 Task: Search one way flight ticket for 1 adult, 5 children, 2 infants in seat and 1 infant on lap in first from Ponce: Mercedita Airport to Gillette: Gillette Campbell County Airport on 5-1-2023. Choice of flights is Alaska. Number of bags: 1 checked bag. Price is upto 87000. Outbound departure time preference is 21:45.
Action: Mouse moved to (269, 459)
Screenshot: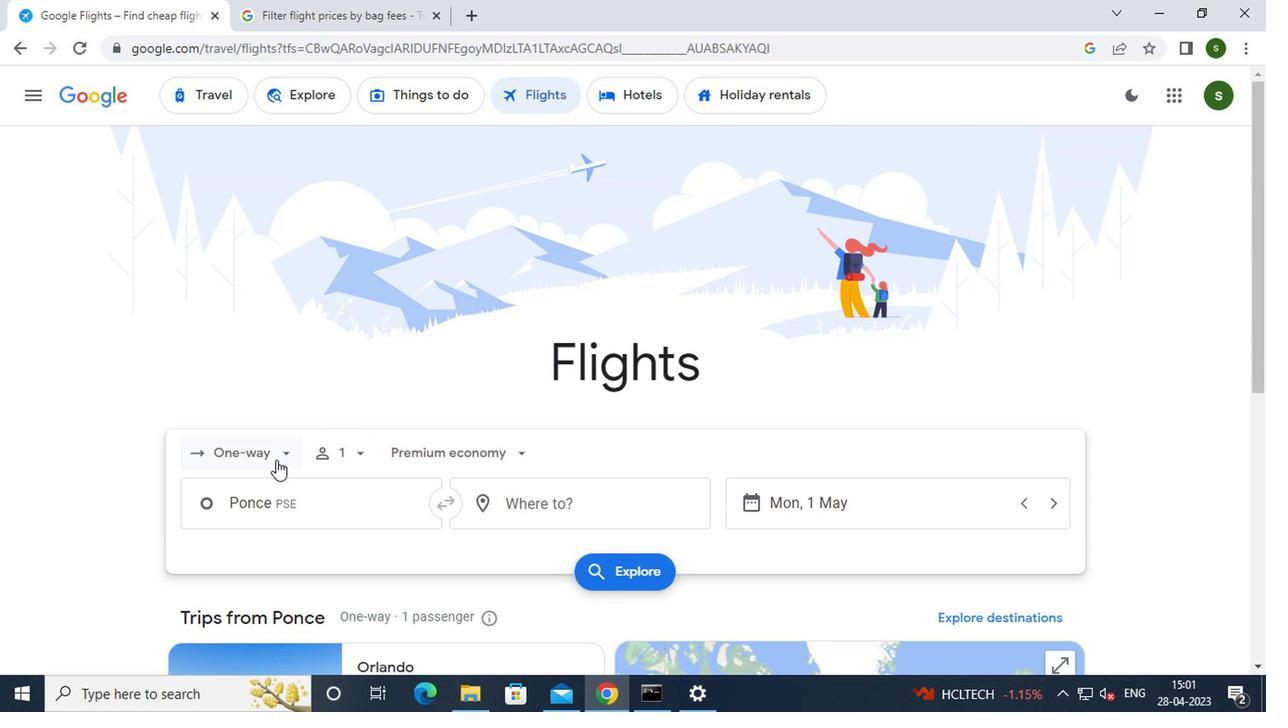 
Action: Mouse pressed left at (269, 459)
Screenshot: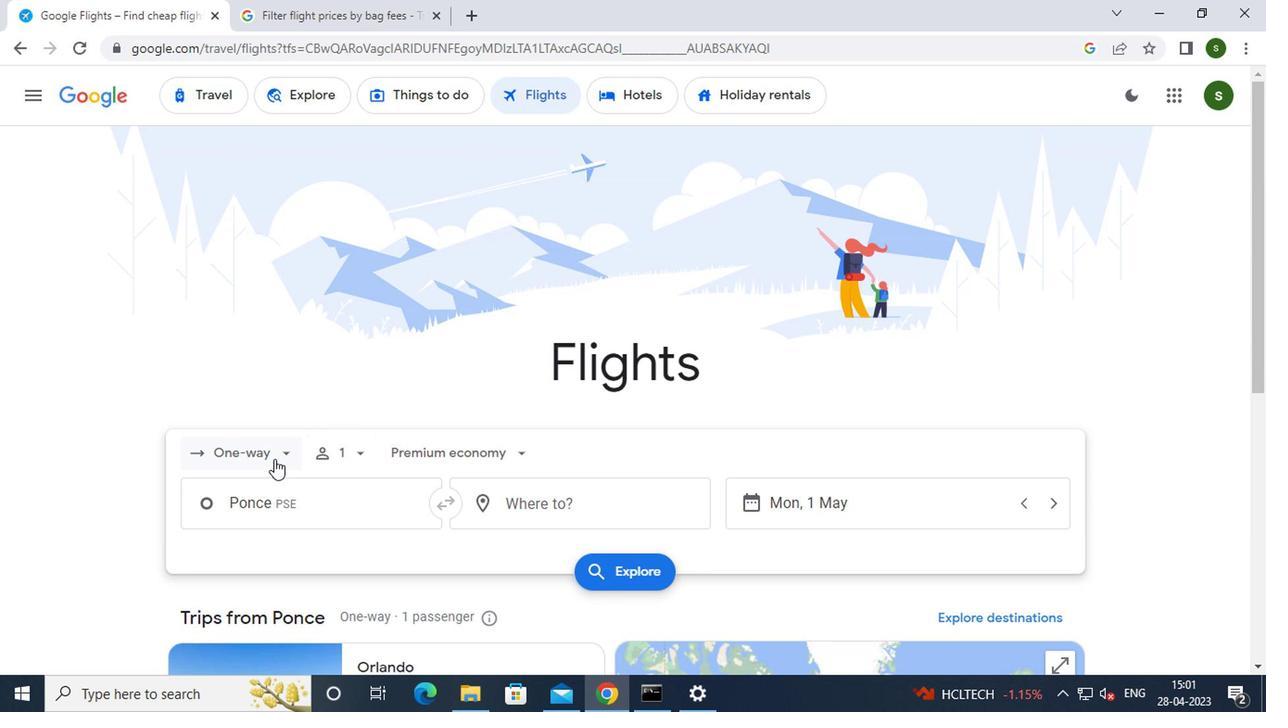 
Action: Mouse moved to (267, 536)
Screenshot: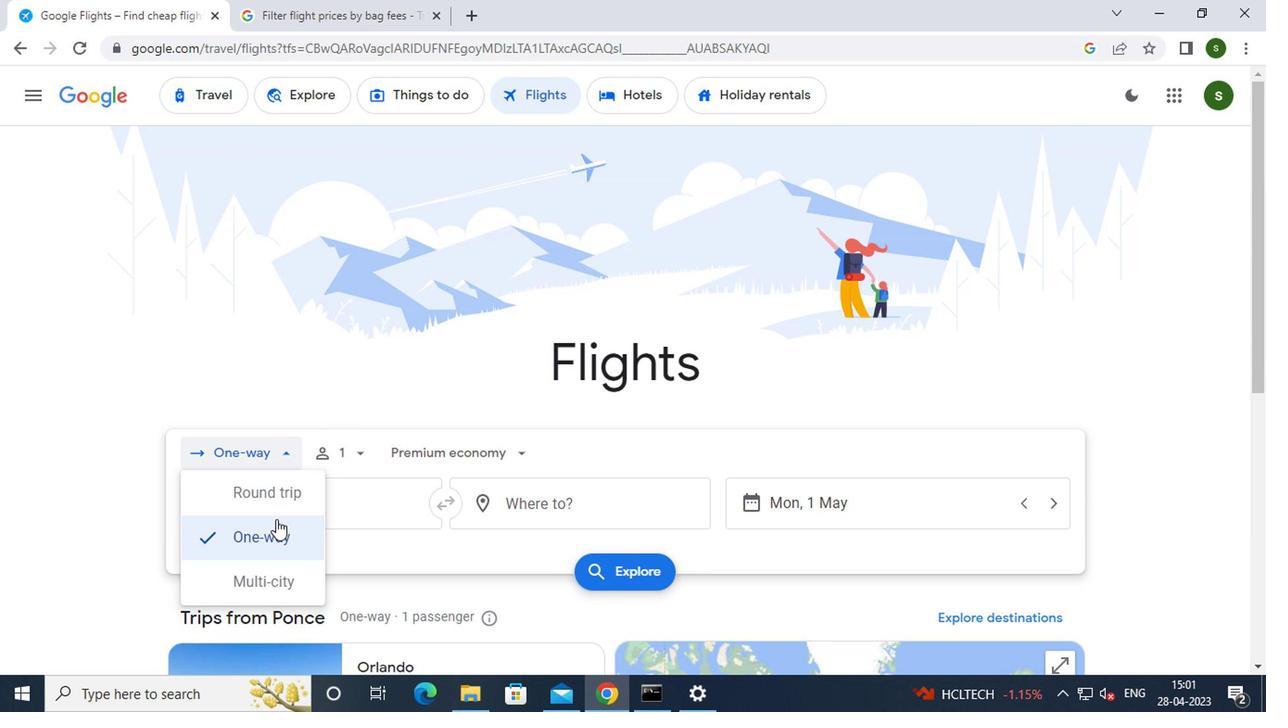 
Action: Mouse pressed left at (267, 536)
Screenshot: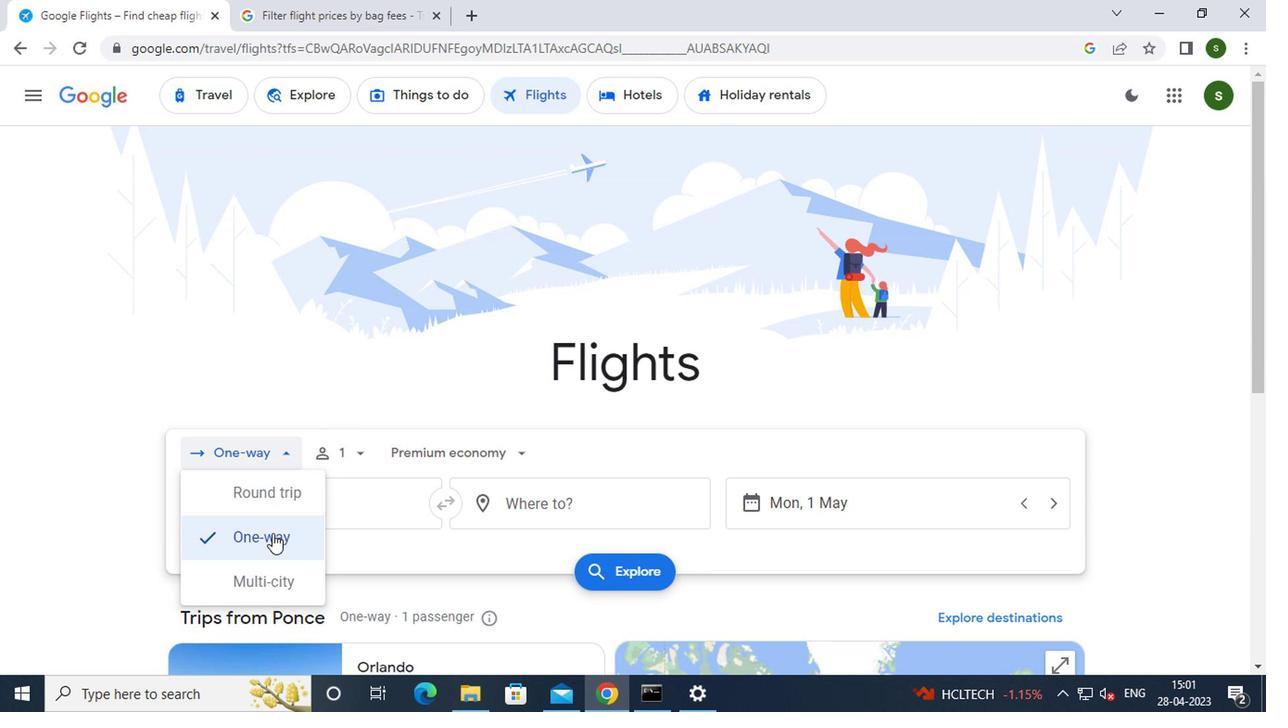 
Action: Mouse moved to (337, 452)
Screenshot: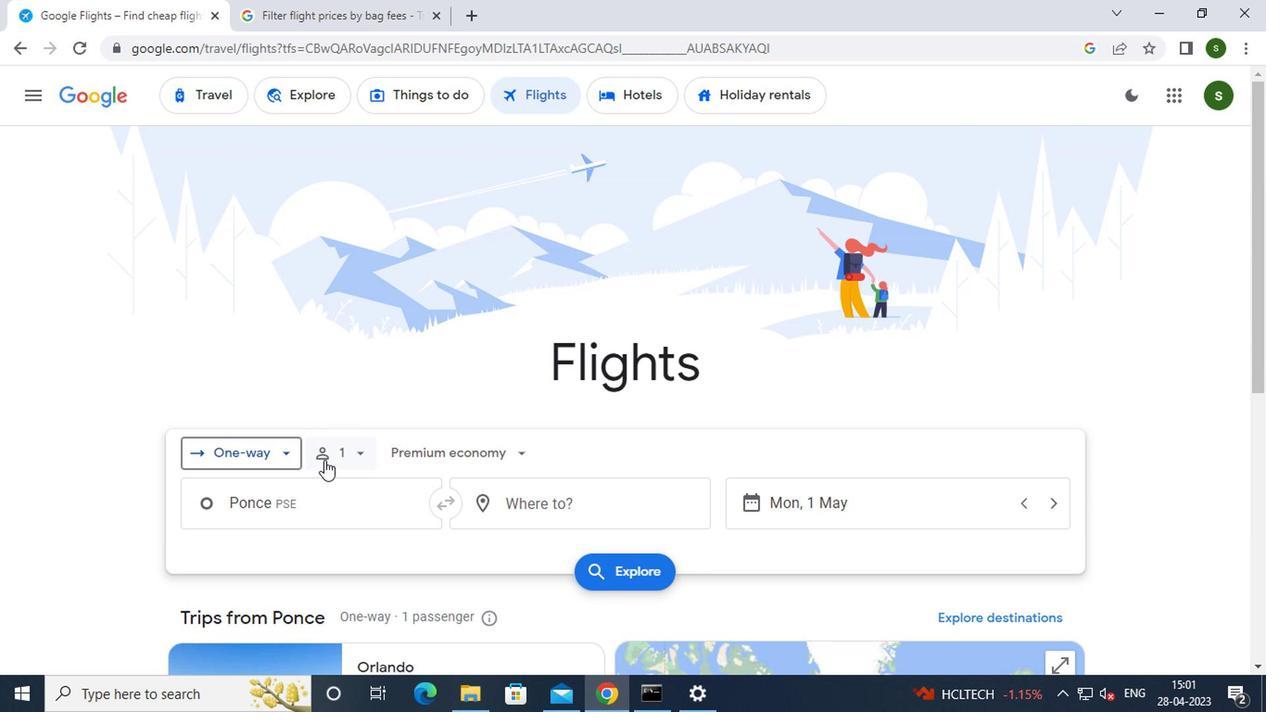 
Action: Mouse pressed left at (337, 452)
Screenshot: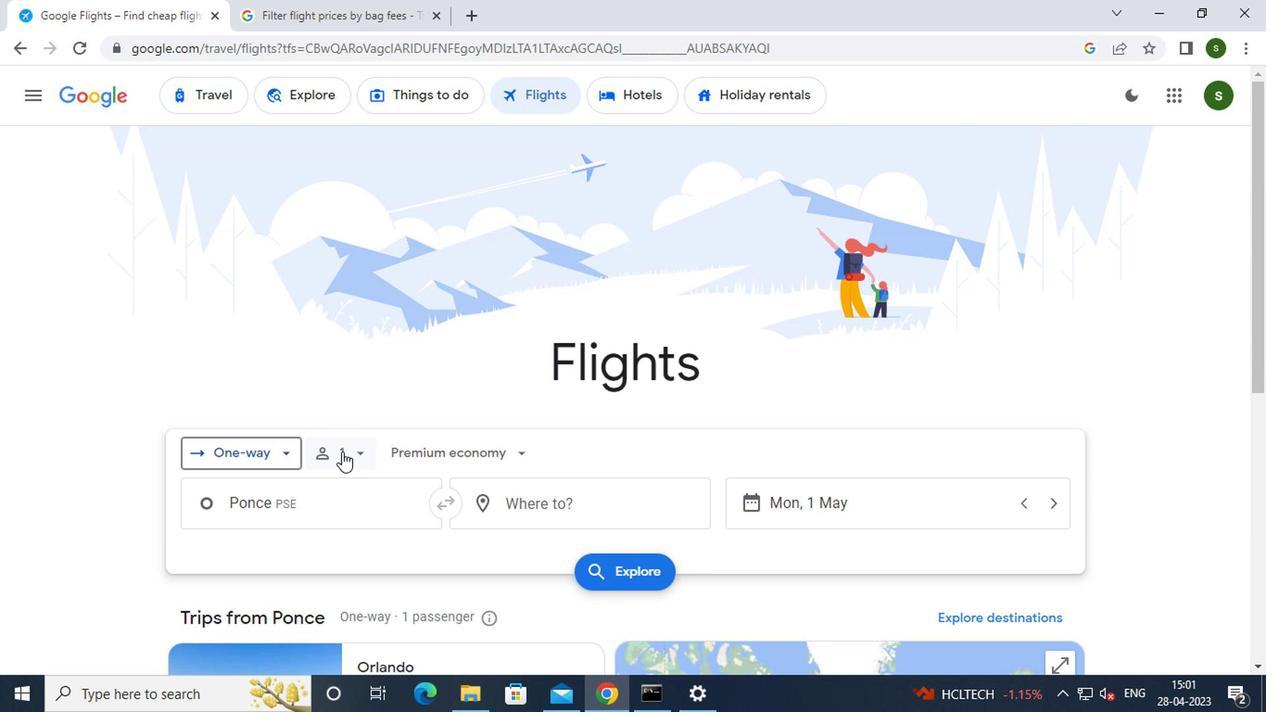 
Action: Mouse moved to (504, 548)
Screenshot: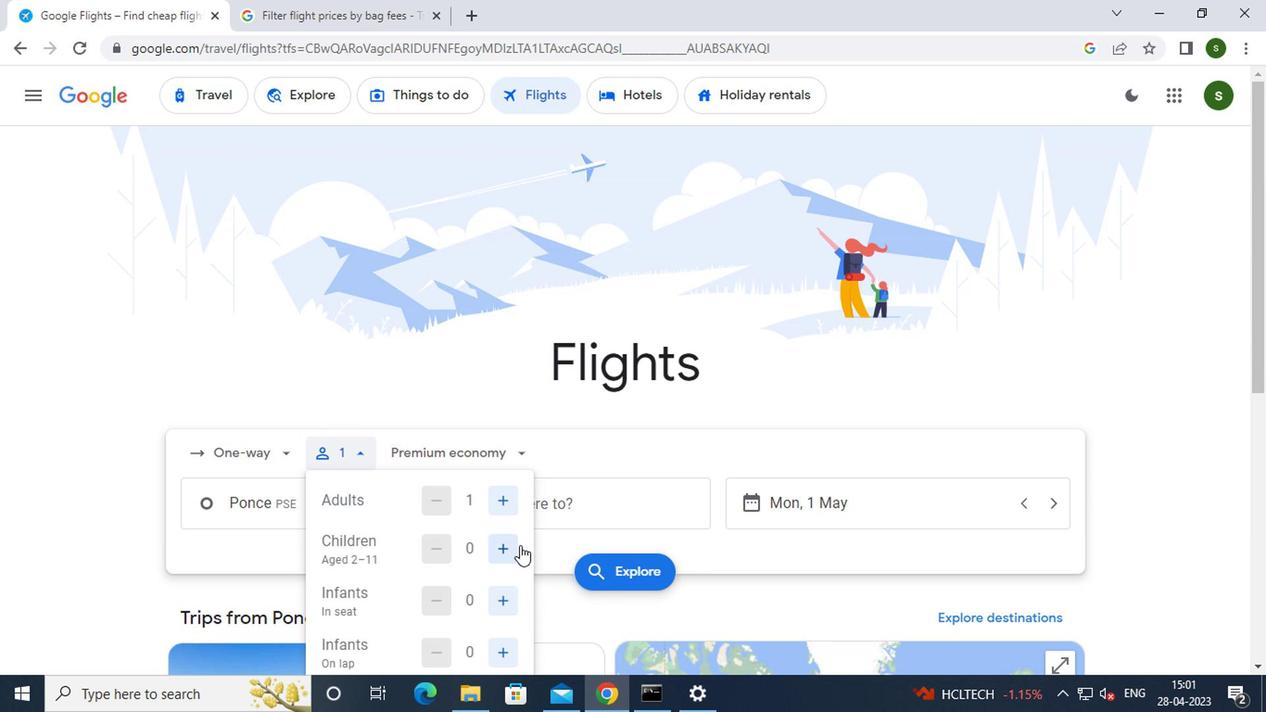
Action: Mouse pressed left at (504, 548)
Screenshot: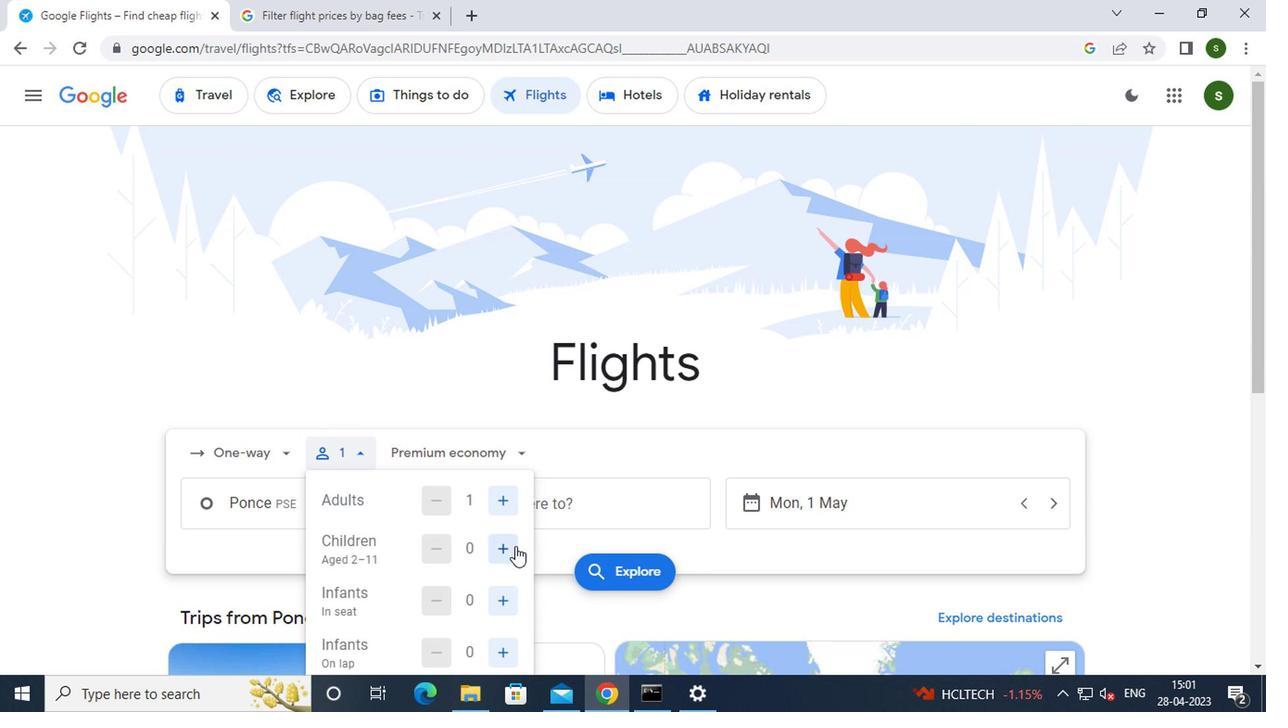 
Action: Mouse pressed left at (504, 548)
Screenshot: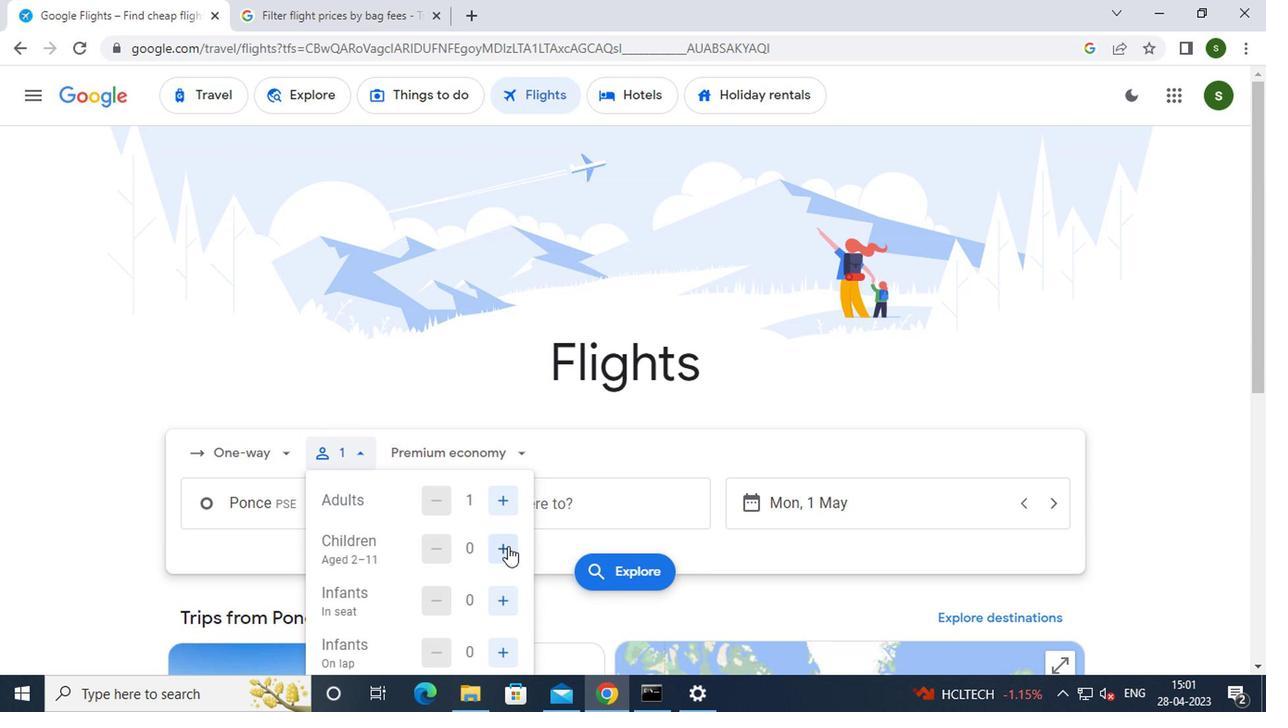 
Action: Mouse pressed left at (504, 548)
Screenshot: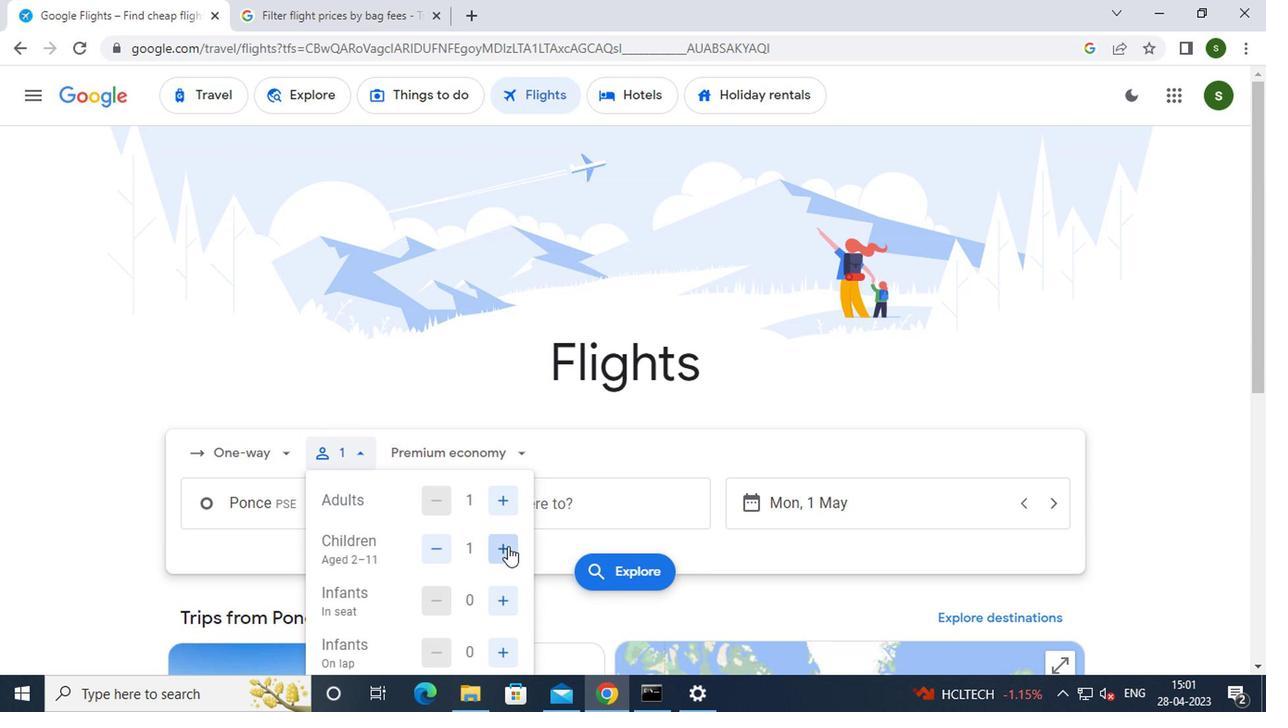 
Action: Mouse pressed left at (504, 548)
Screenshot: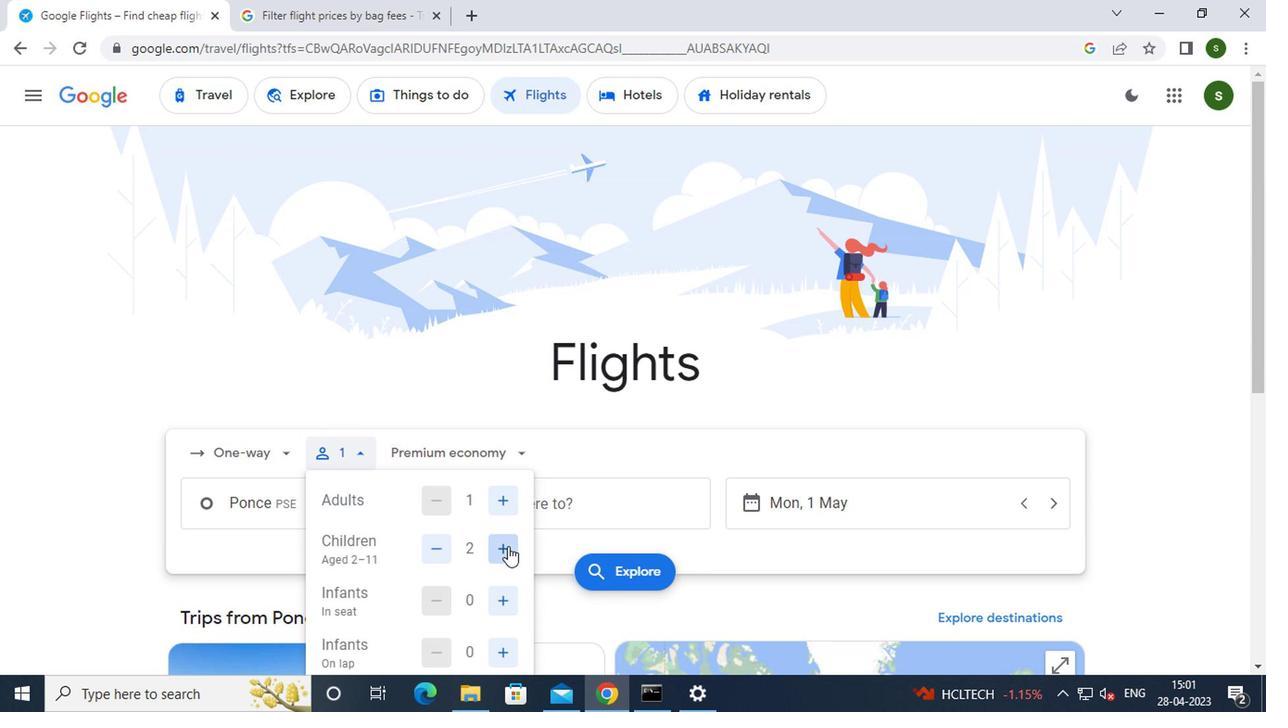 
Action: Mouse pressed left at (504, 548)
Screenshot: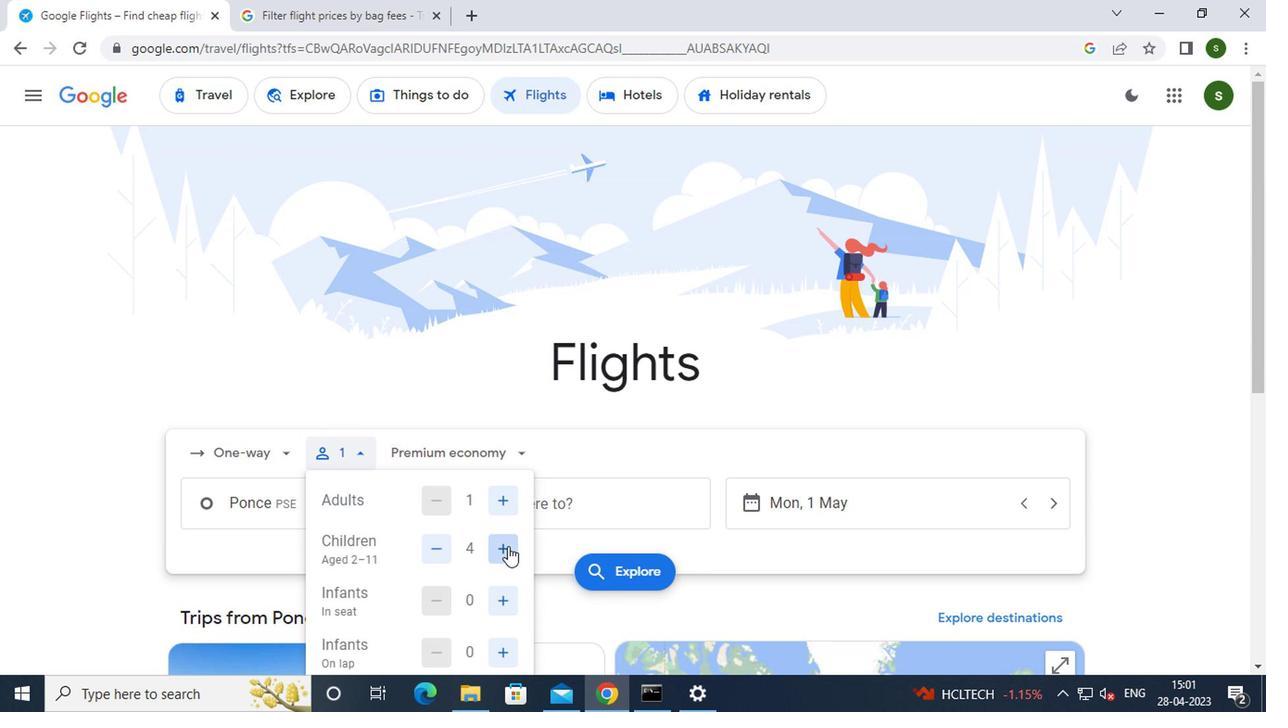 
Action: Mouse moved to (500, 600)
Screenshot: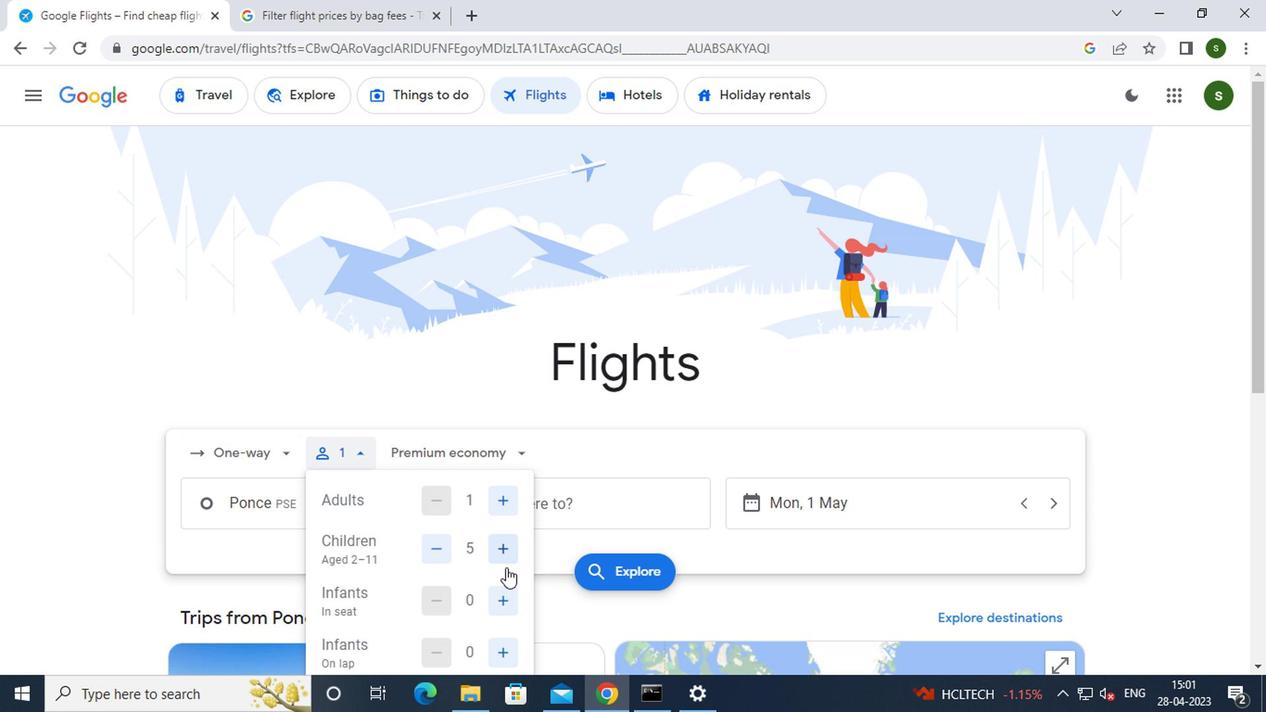 
Action: Mouse pressed left at (500, 600)
Screenshot: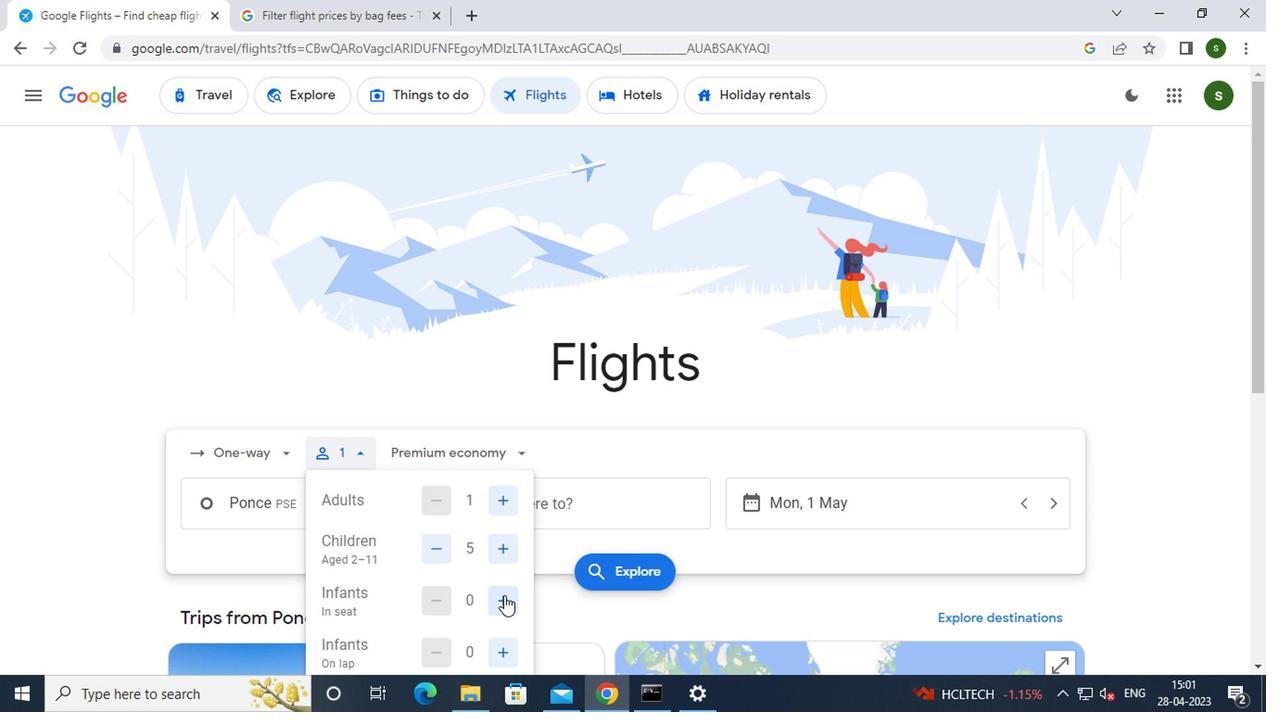 
Action: Mouse pressed left at (500, 600)
Screenshot: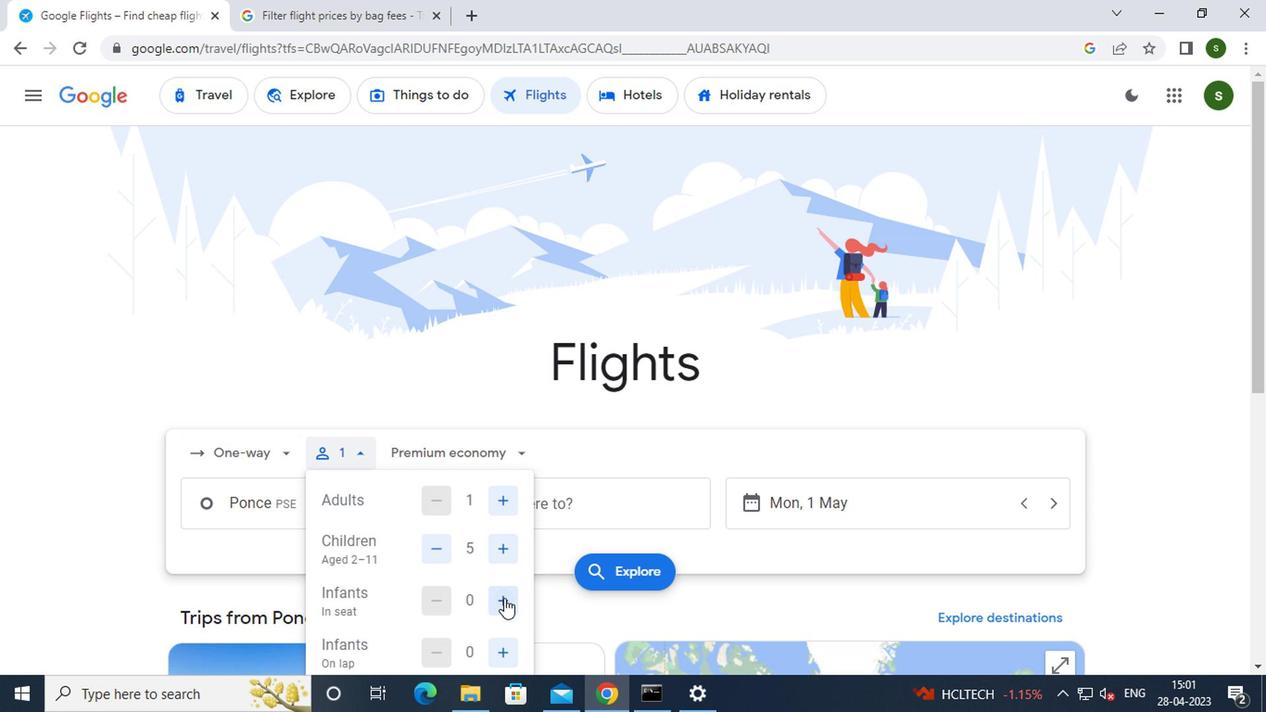 
Action: Mouse moved to (495, 650)
Screenshot: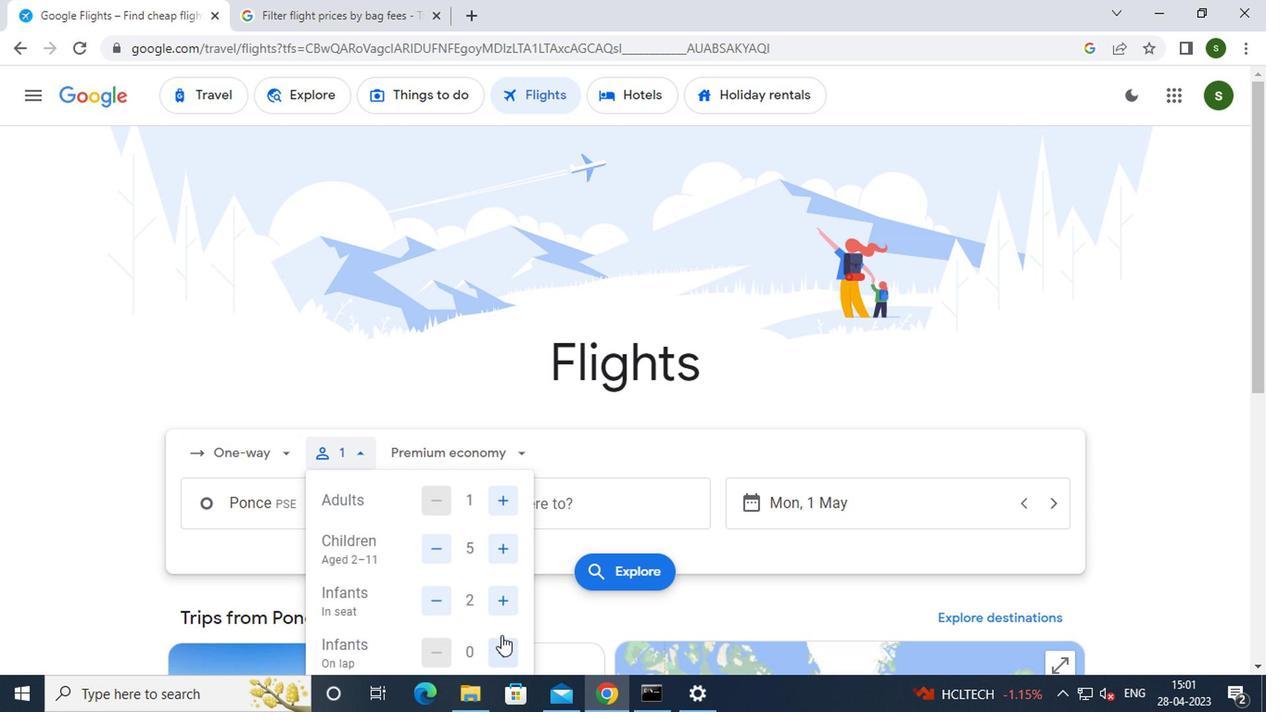 
Action: Mouse pressed left at (495, 650)
Screenshot: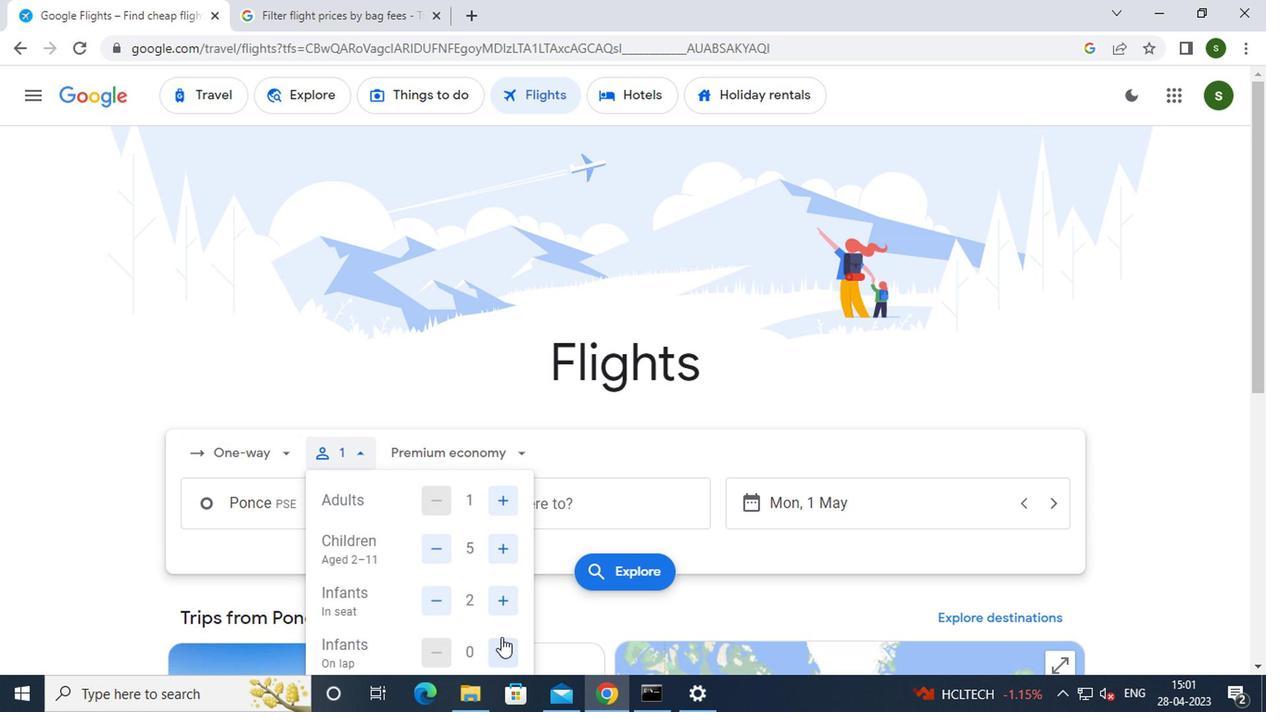 
Action: Mouse moved to (437, 608)
Screenshot: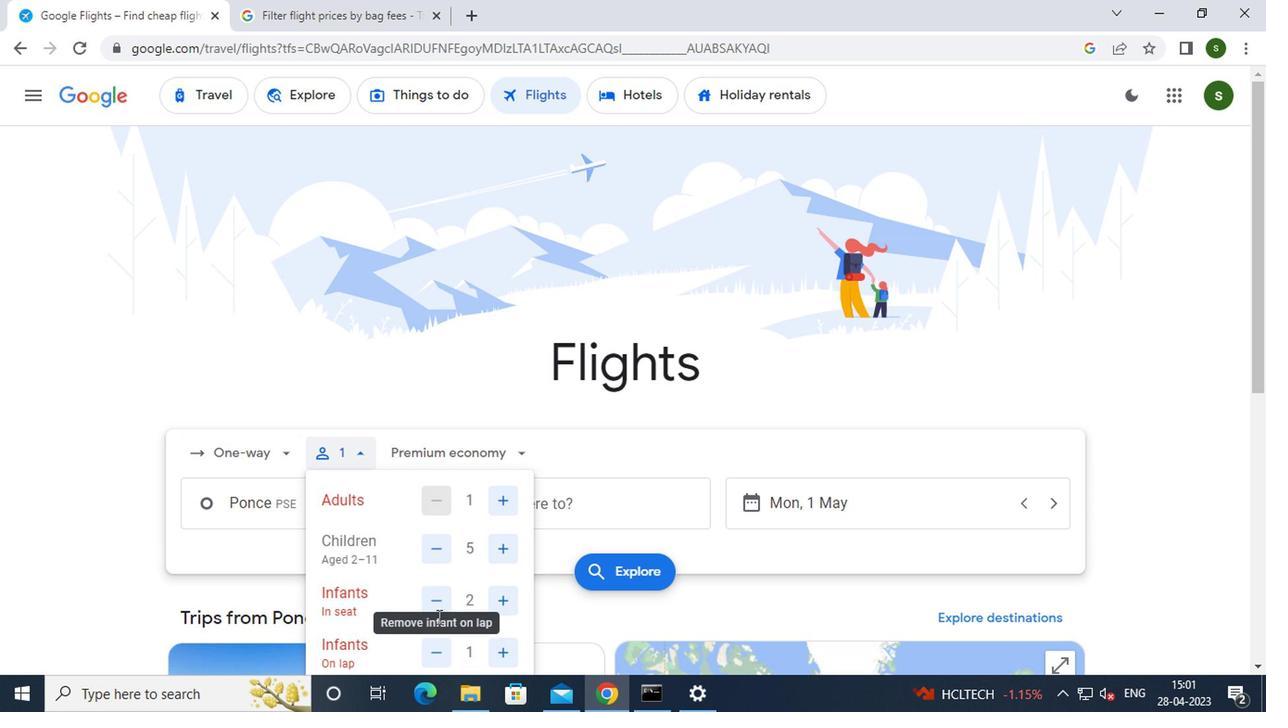 
Action: Mouse pressed left at (437, 608)
Screenshot: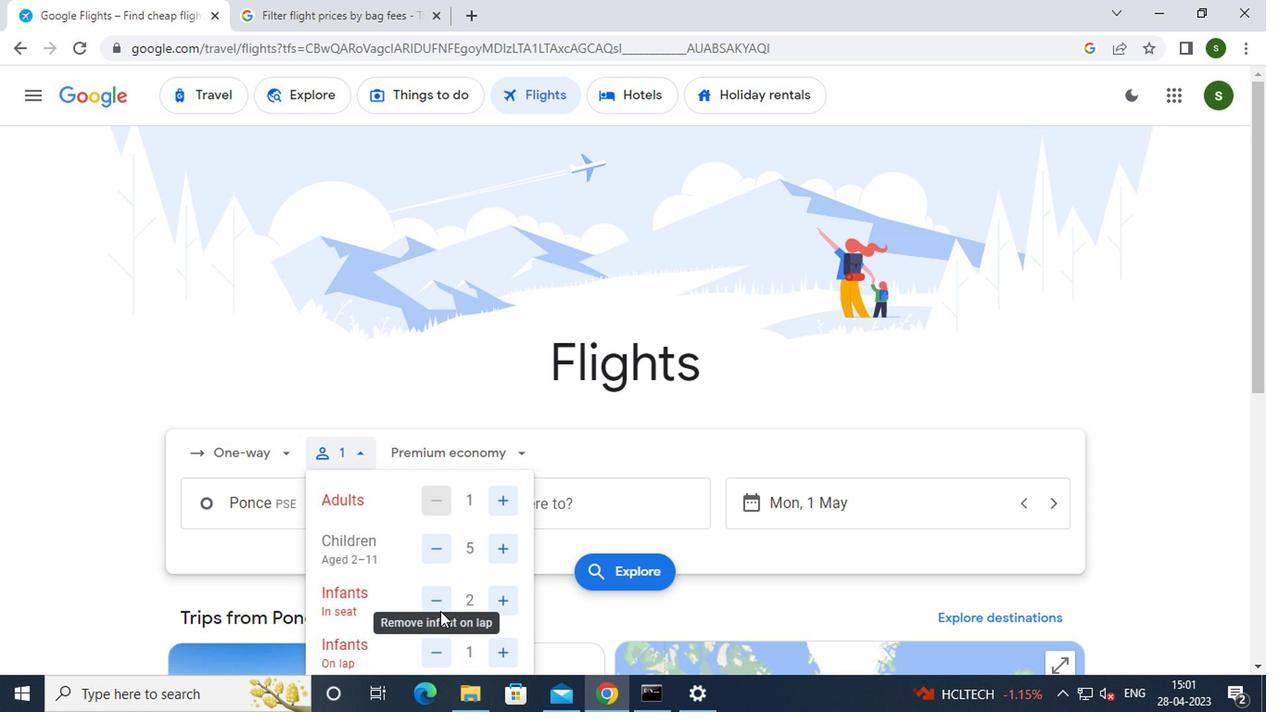 
Action: Mouse moved to (464, 449)
Screenshot: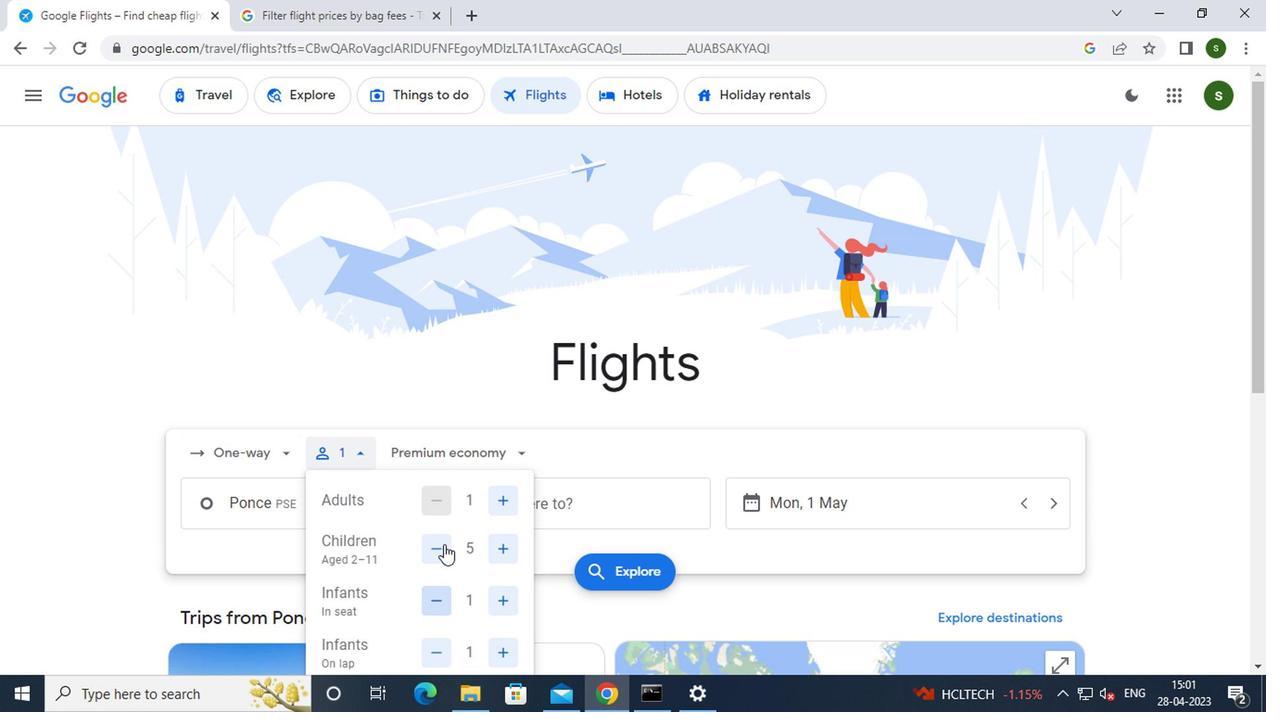 
Action: Mouse pressed left at (464, 449)
Screenshot: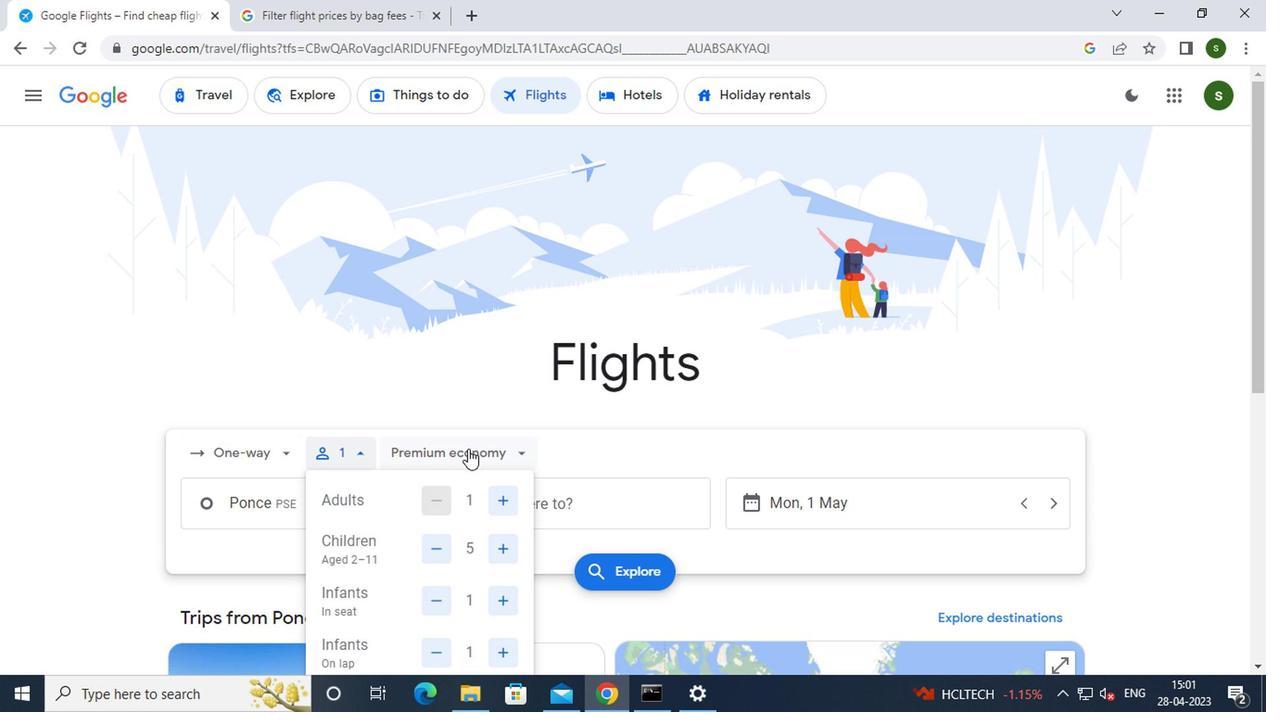 
Action: Mouse moved to (457, 631)
Screenshot: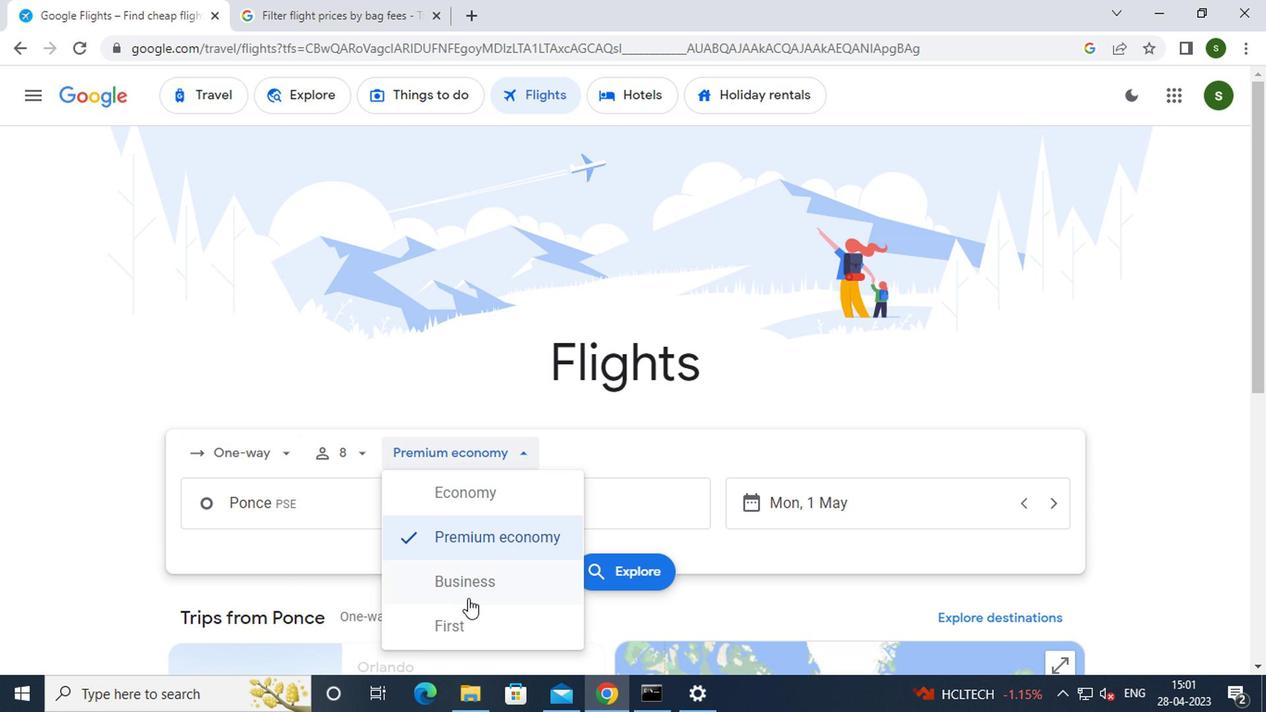 
Action: Mouse pressed left at (457, 631)
Screenshot: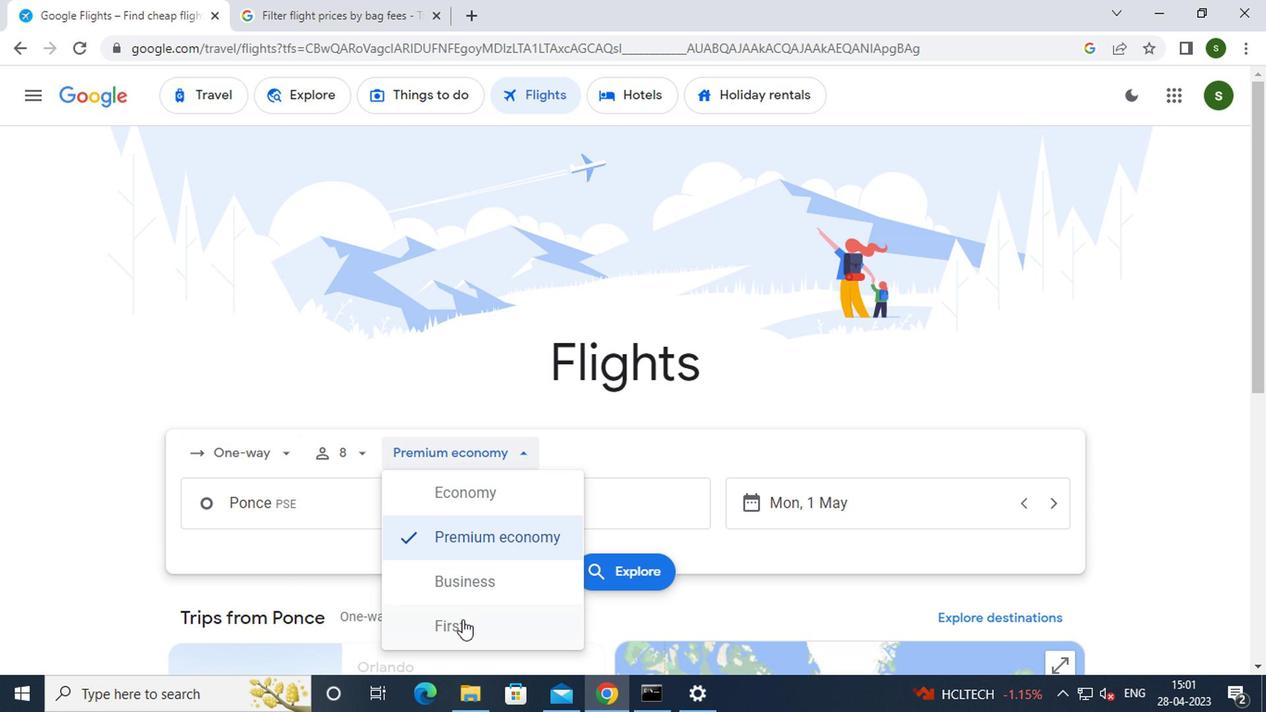 
Action: Mouse moved to (358, 508)
Screenshot: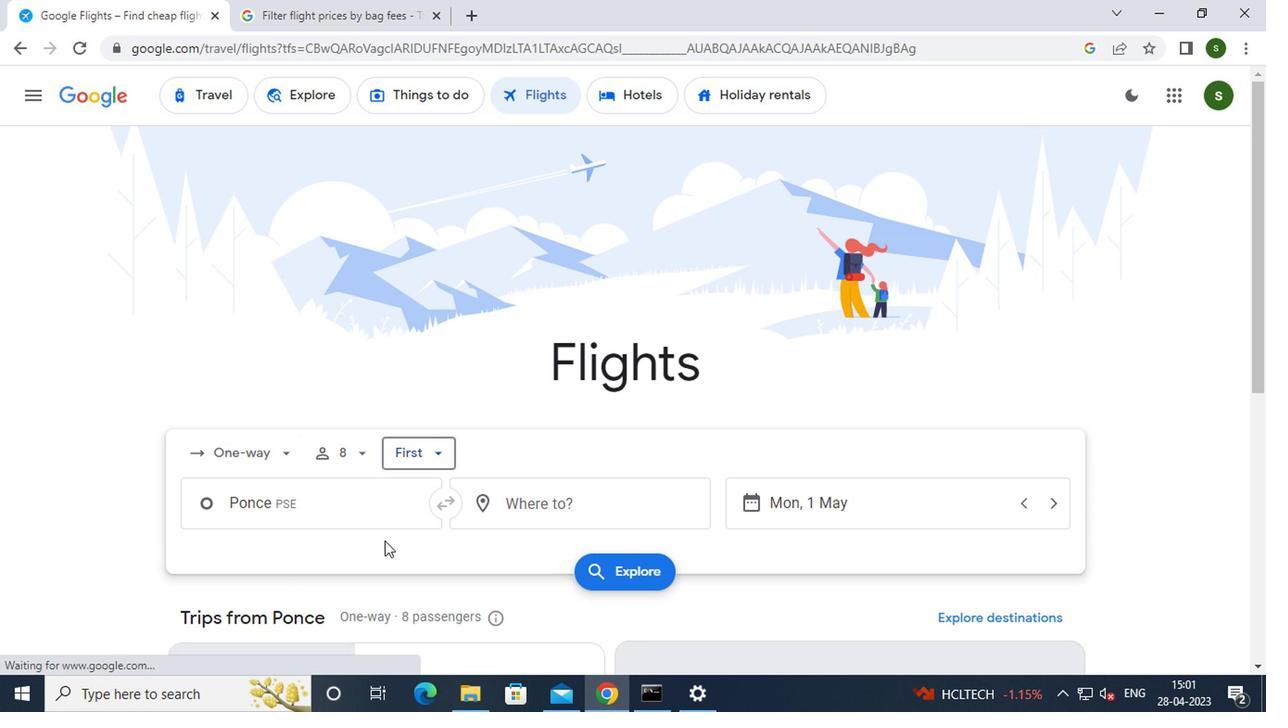 
Action: Mouse pressed left at (358, 508)
Screenshot: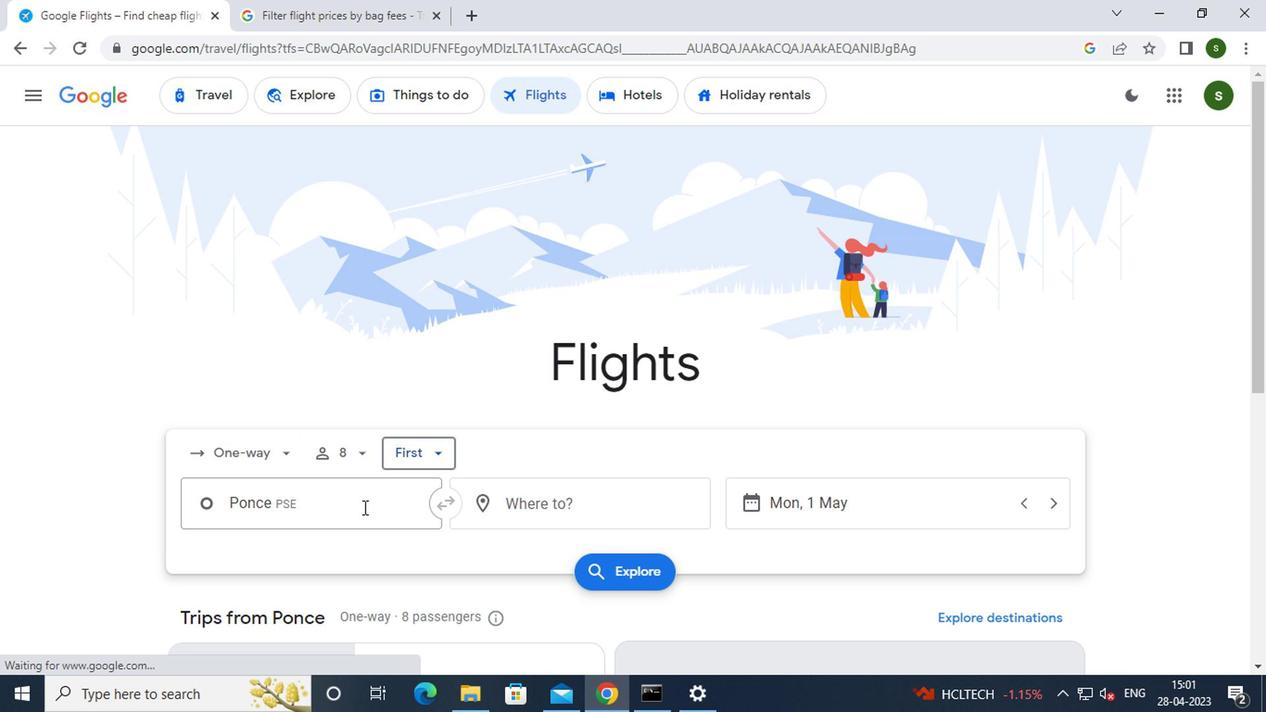 
Action: Key pressed p<Key.caps_lock>once
Screenshot: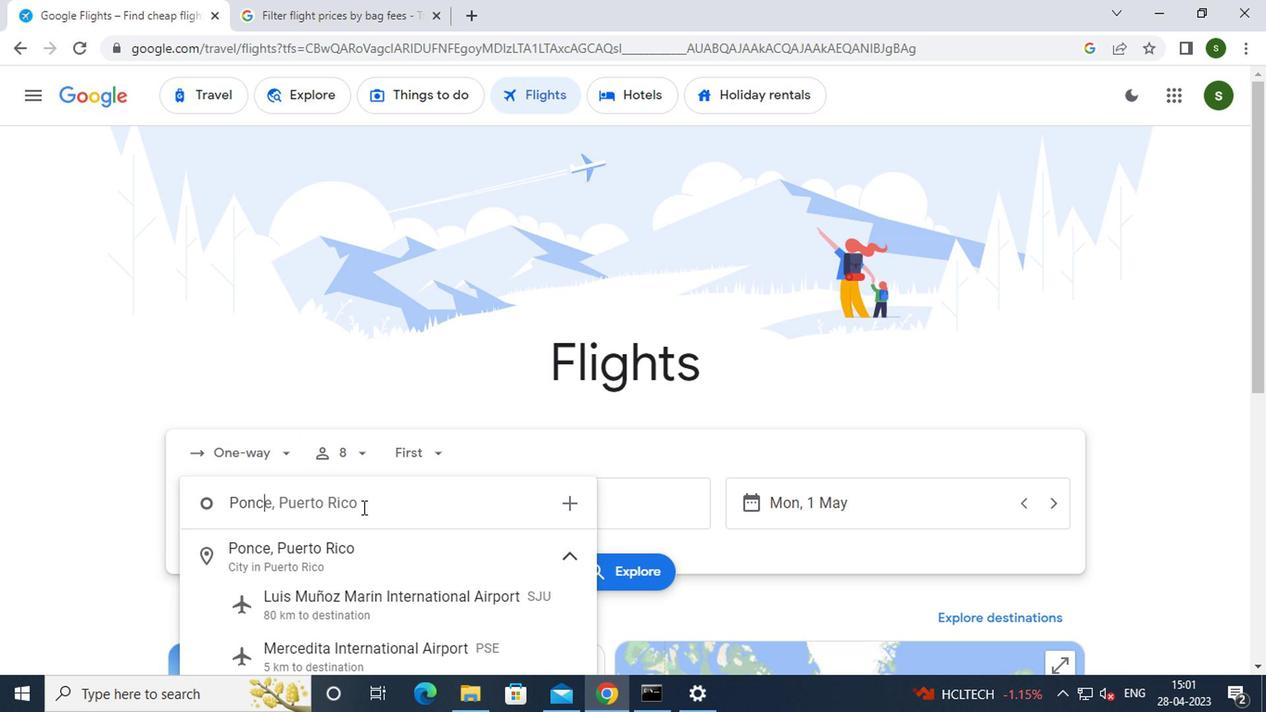 
Action: Mouse moved to (387, 667)
Screenshot: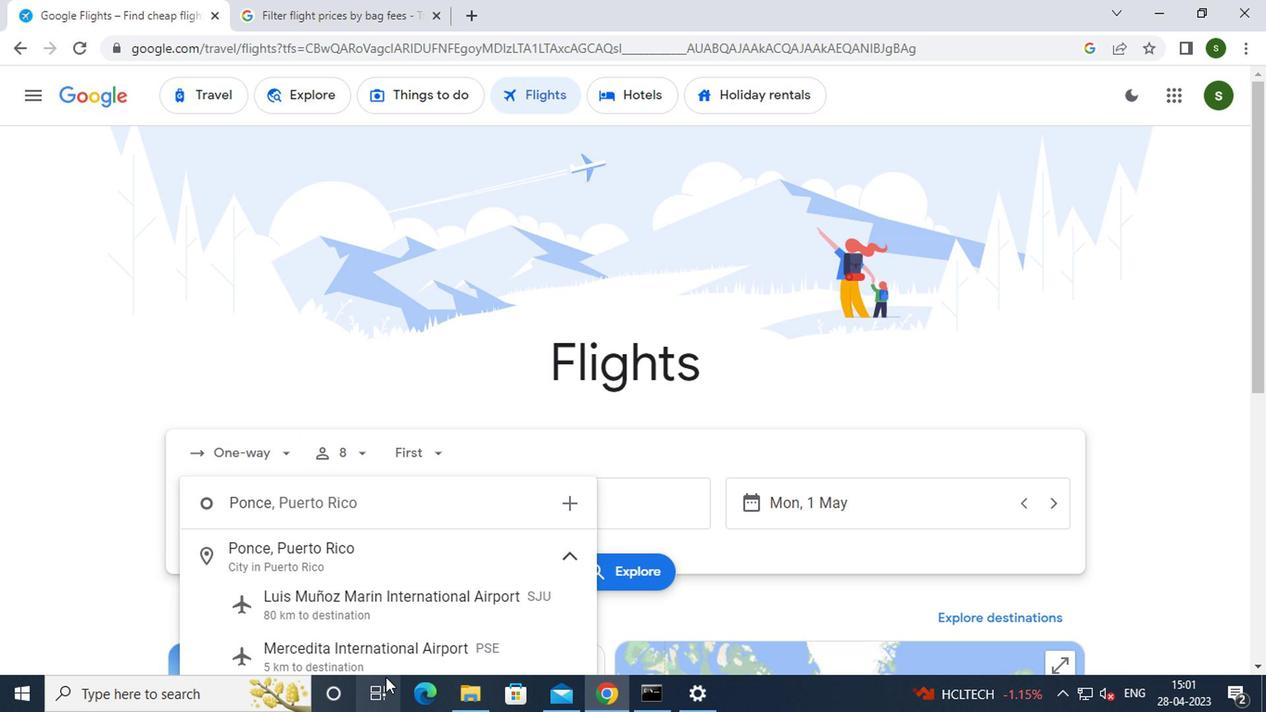 
Action: Mouse pressed left at (387, 667)
Screenshot: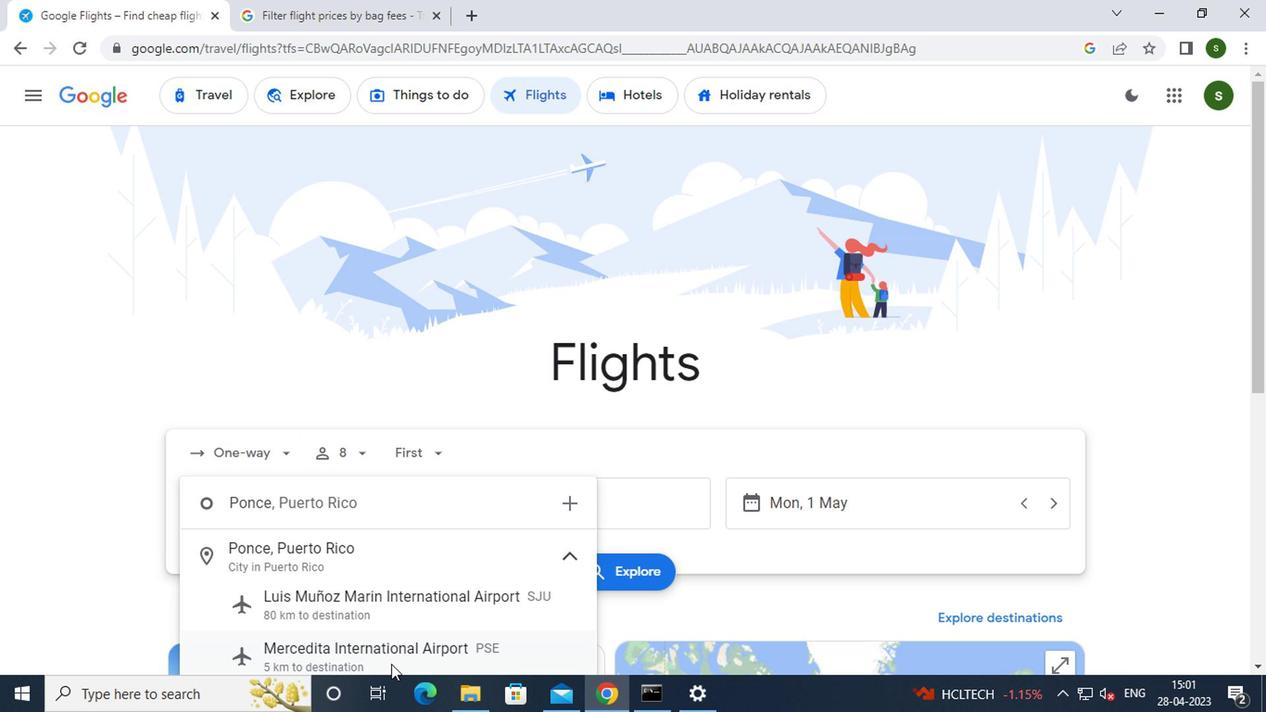 
Action: Mouse moved to (581, 508)
Screenshot: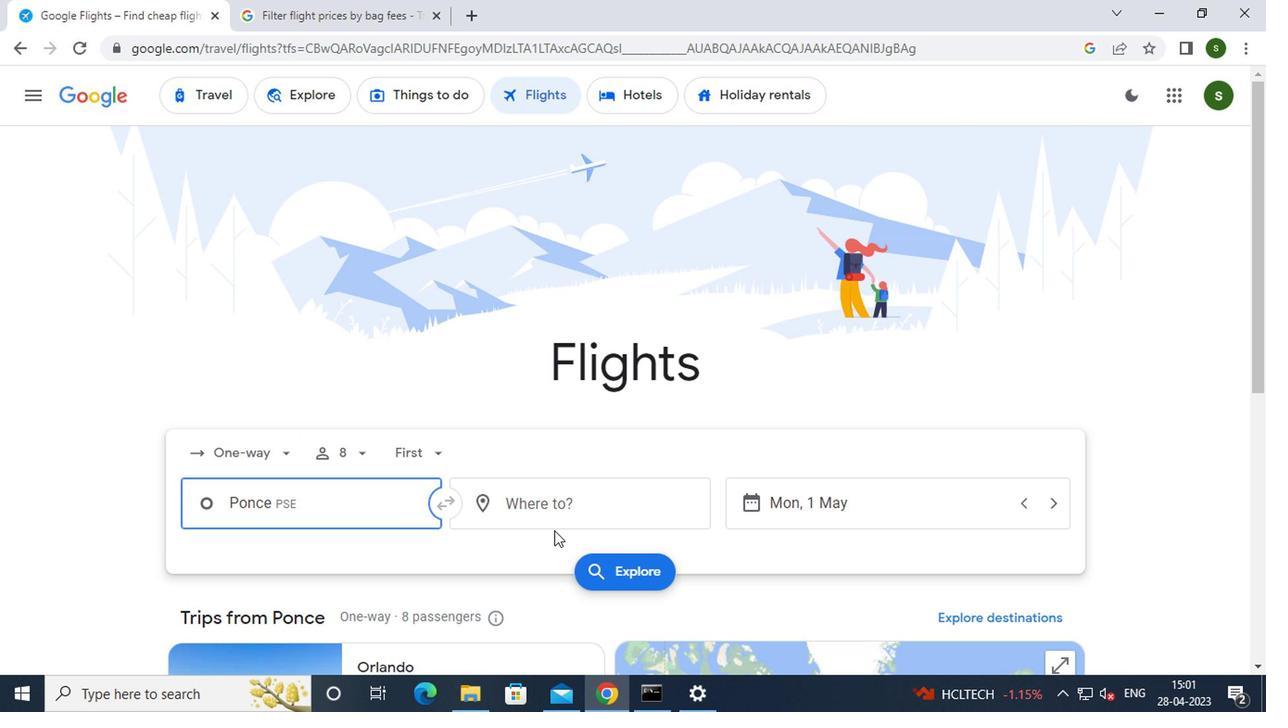 
Action: Mouse pressed left at (581, 508)
Screenshot: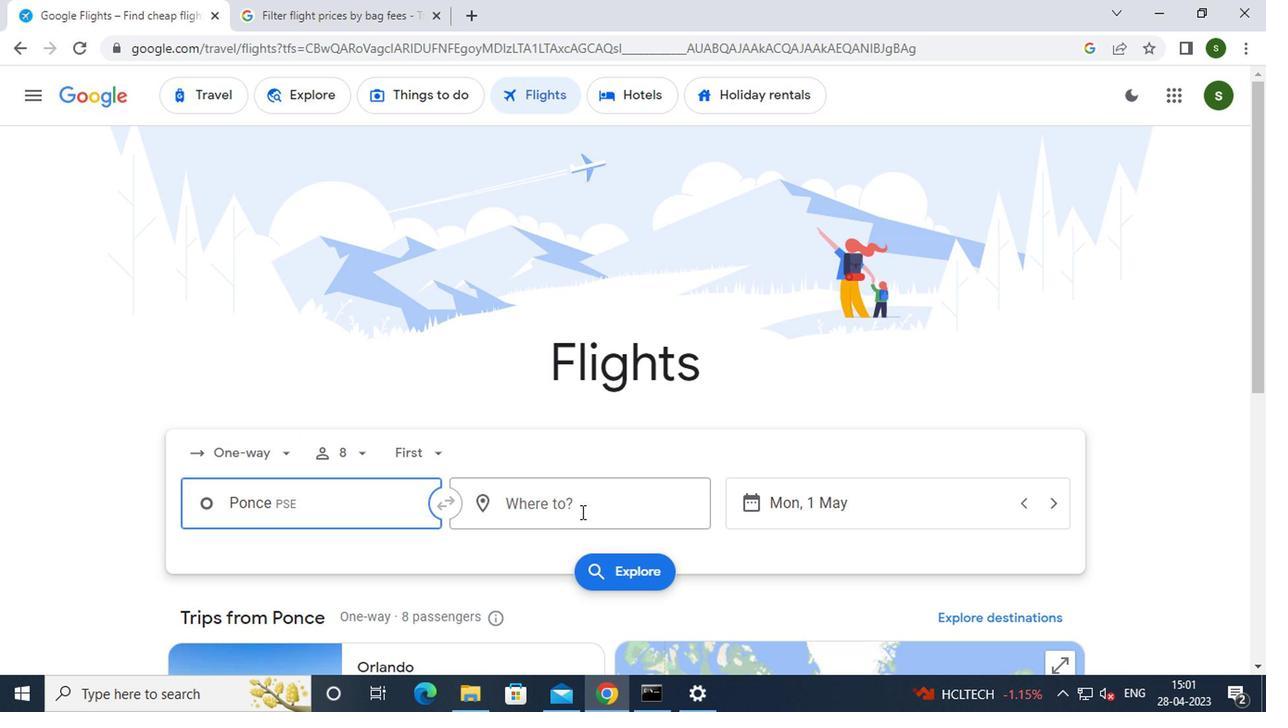 
Action: Key pressed <Key.caps_lock>g<Key.caps_lock>illette<Key.enter>
Screenshot: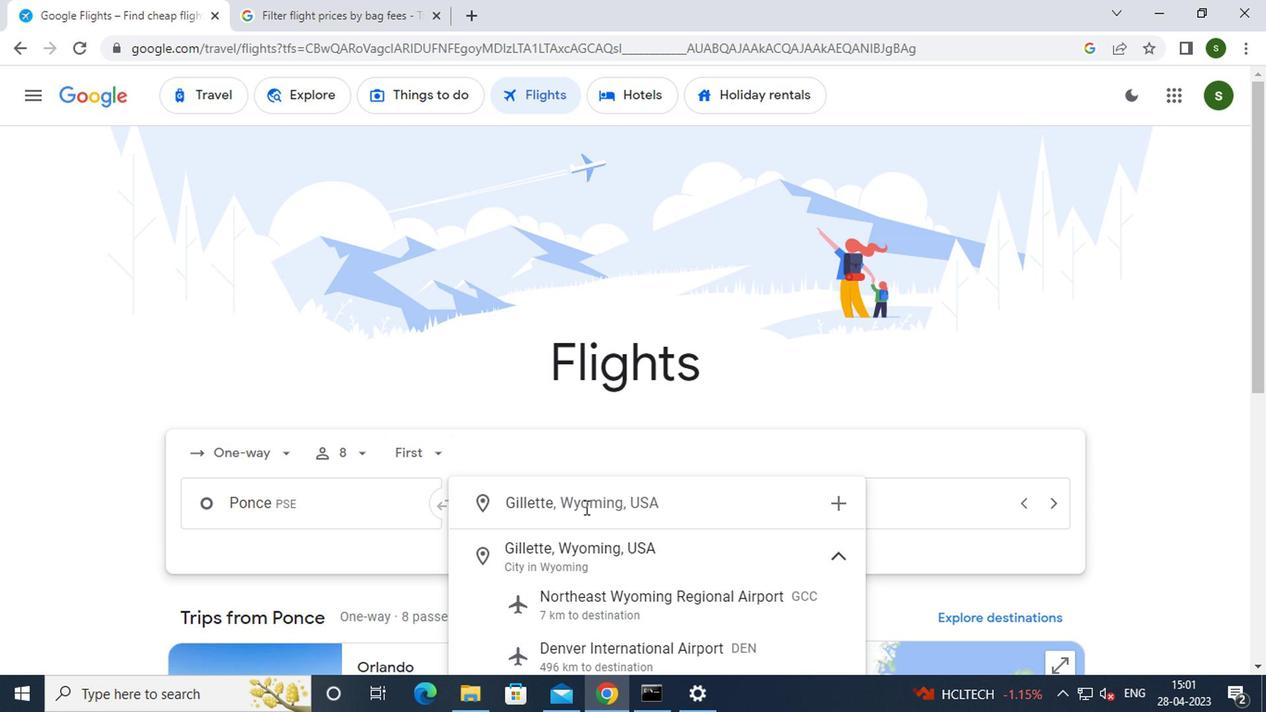
Action: Mouse moved to (895, 505)
Screenshot: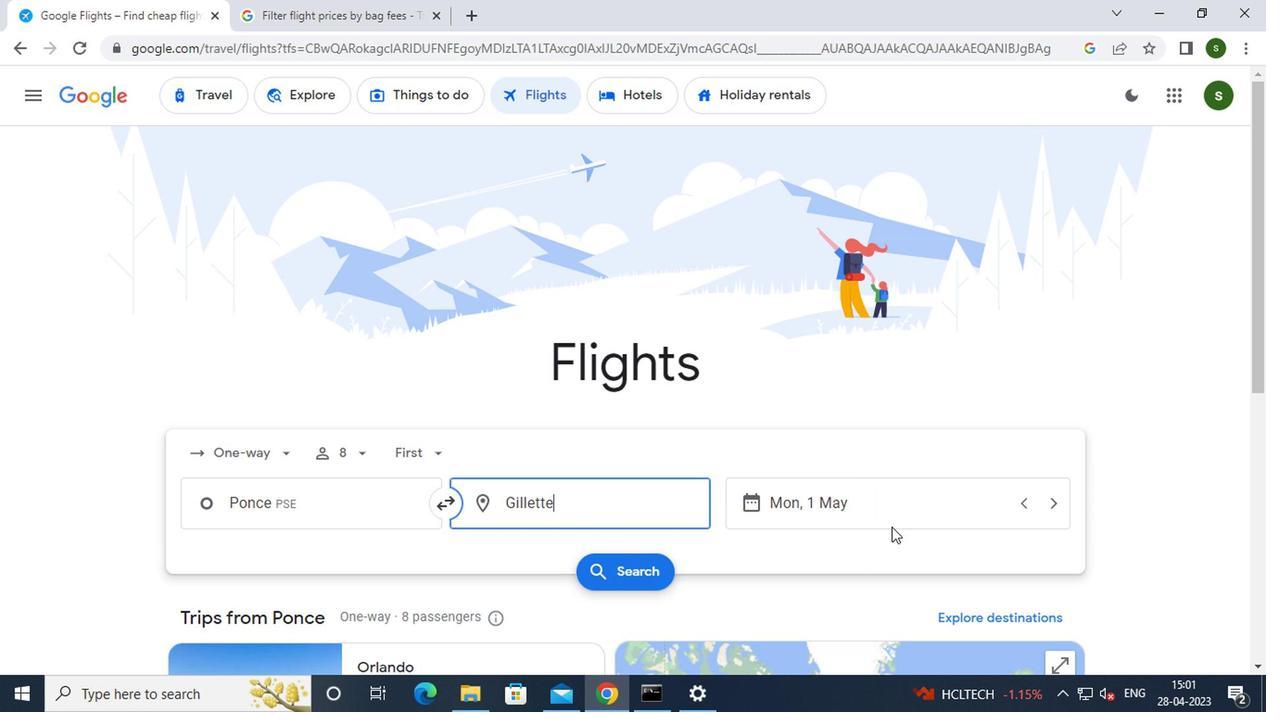 
Action: Mouse pressed left at (895, 505)
Screenshot: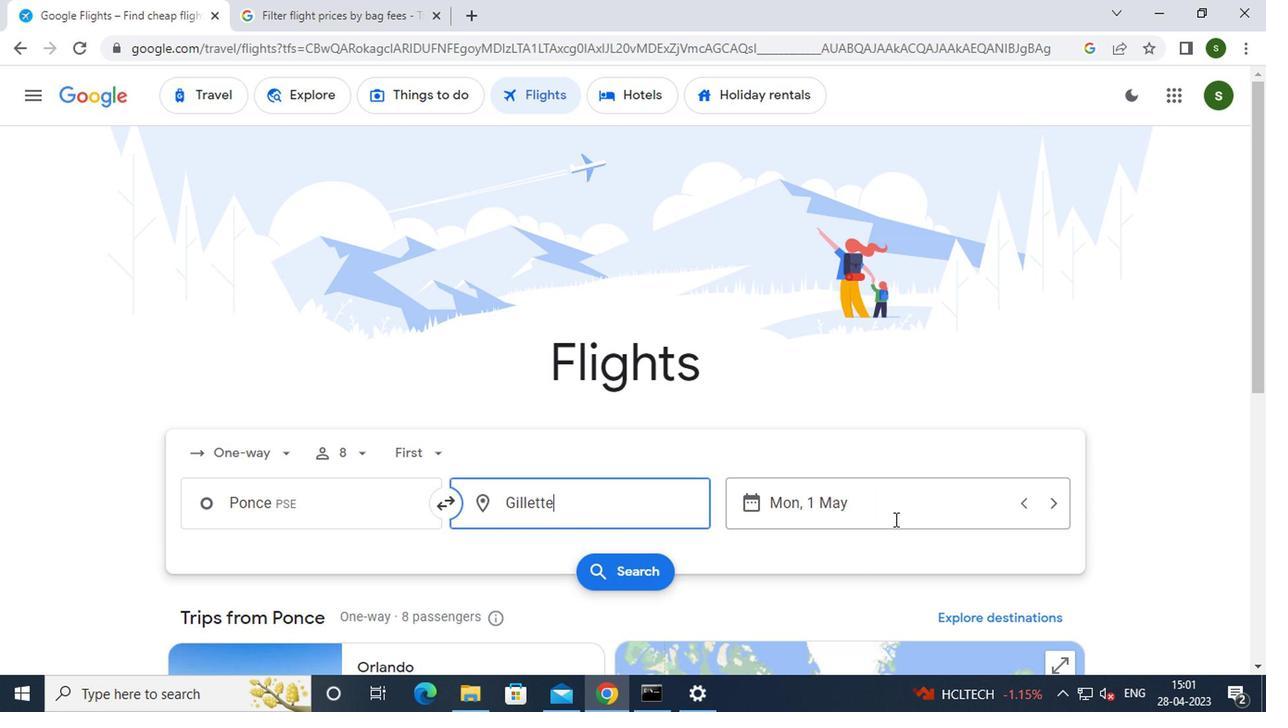 
Action: Mouse moved to (811, 348)
Screenshot: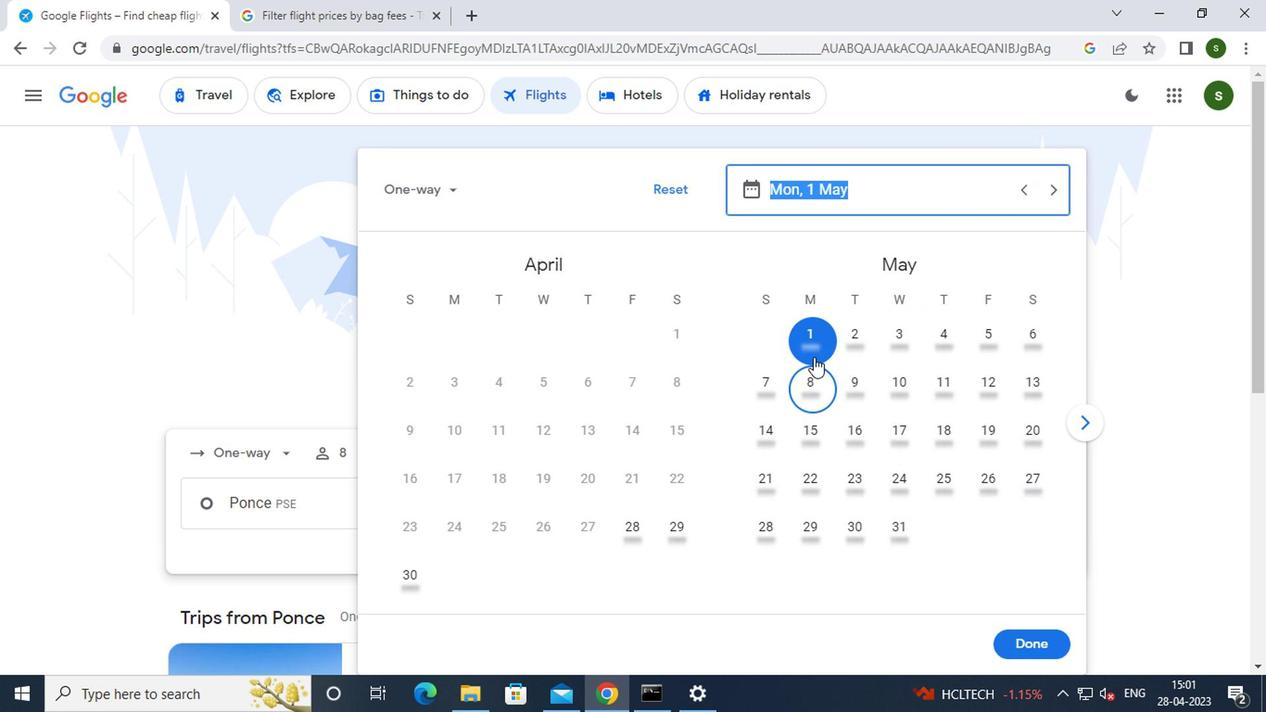 
Action: Mouse pressed left at (811, 348)
Screenshot: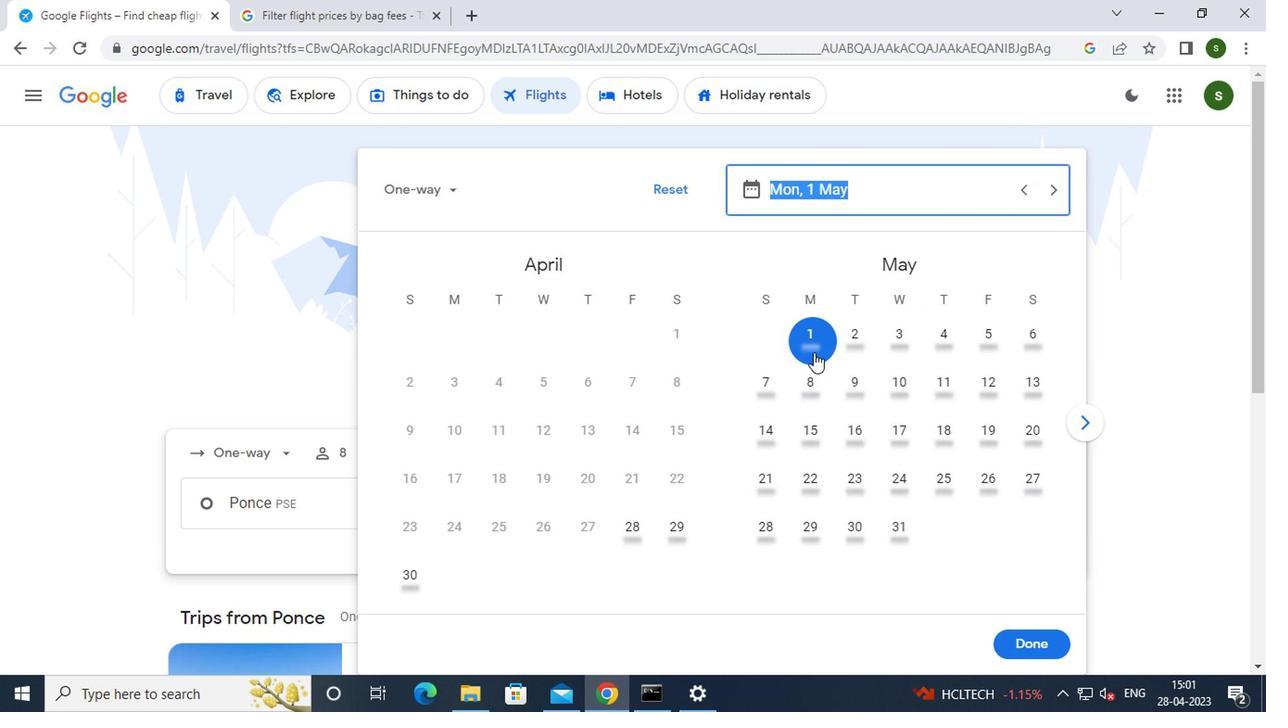 
Action: Mouse moved to (1045, 641)
Screenshot: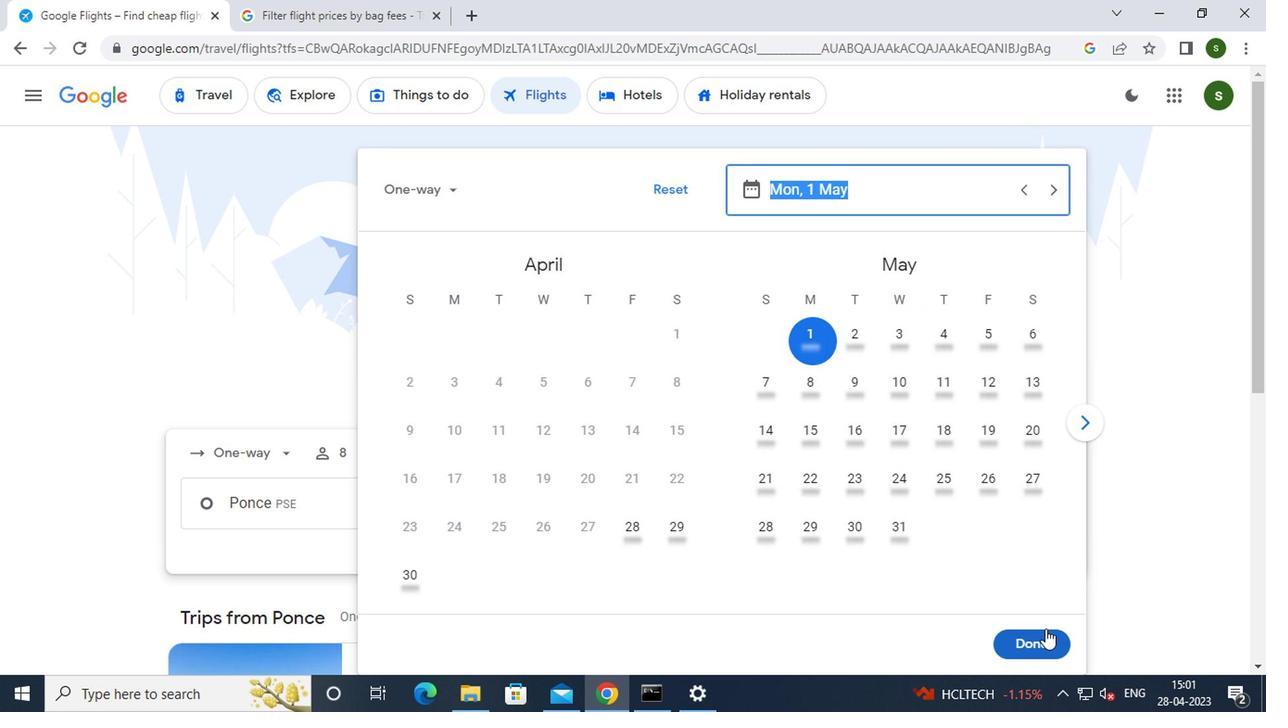 
Action: Mouse pressed left at (1045, 641)
Screenshot: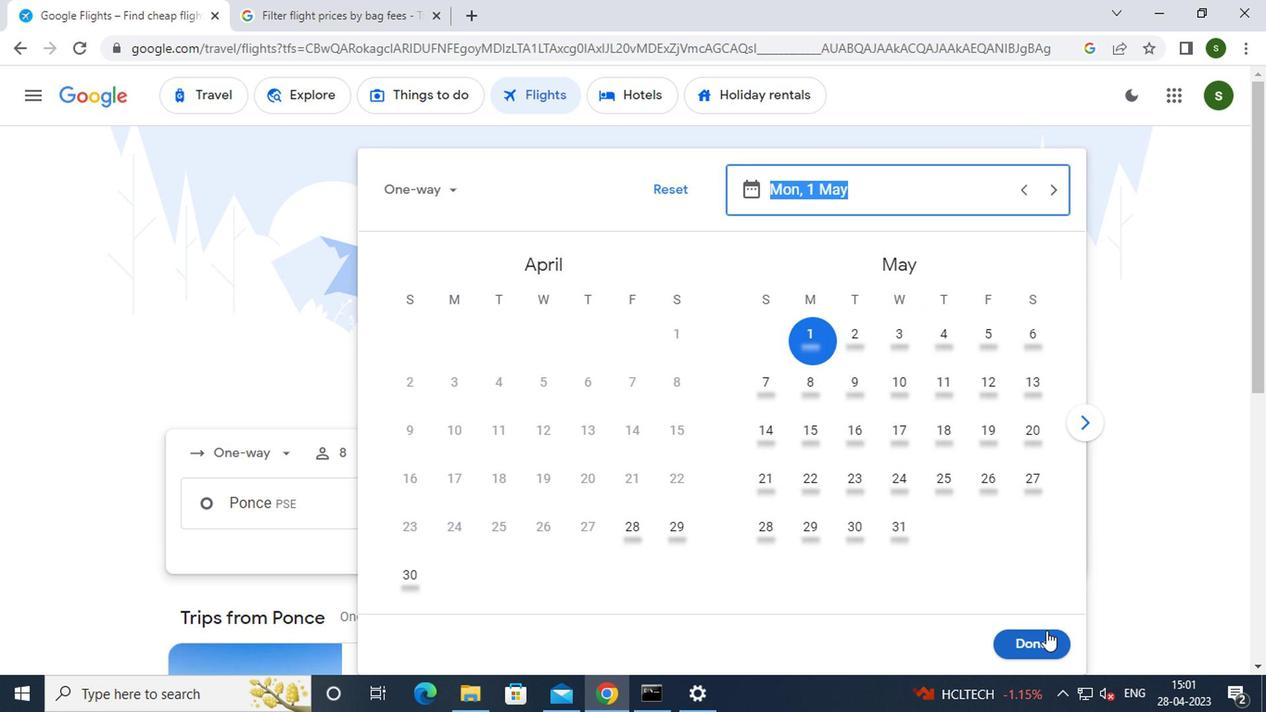 
Action: Mouse moved to (609, 572)
Screenshot: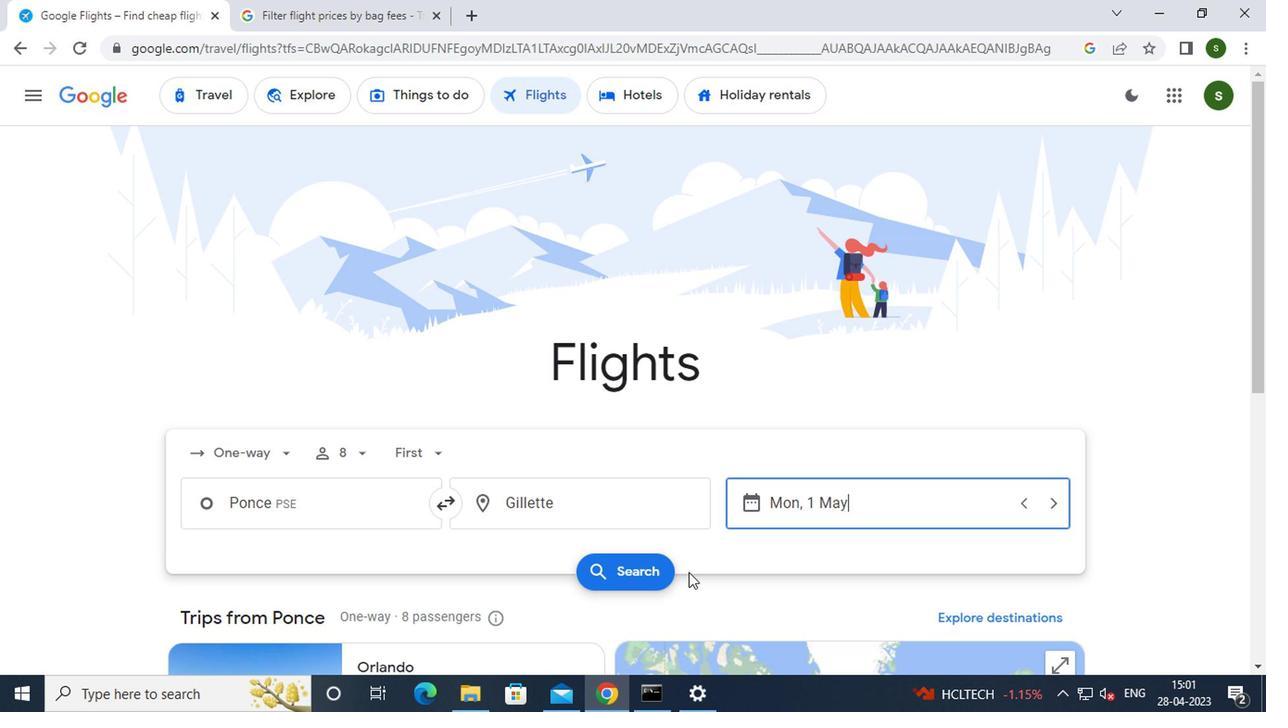 
Action: Mouse pressed left at (609, 572)
Screenshot: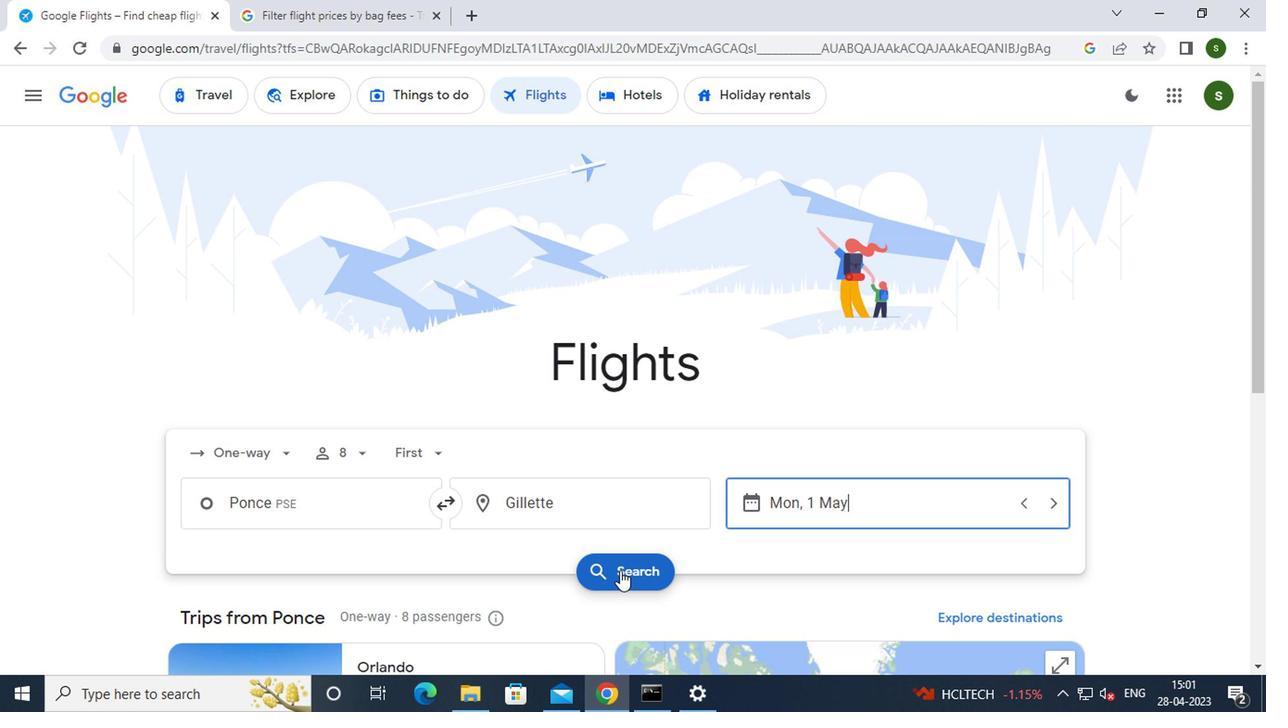 
Action: Mouse moved to (199, 264)
Screenshot: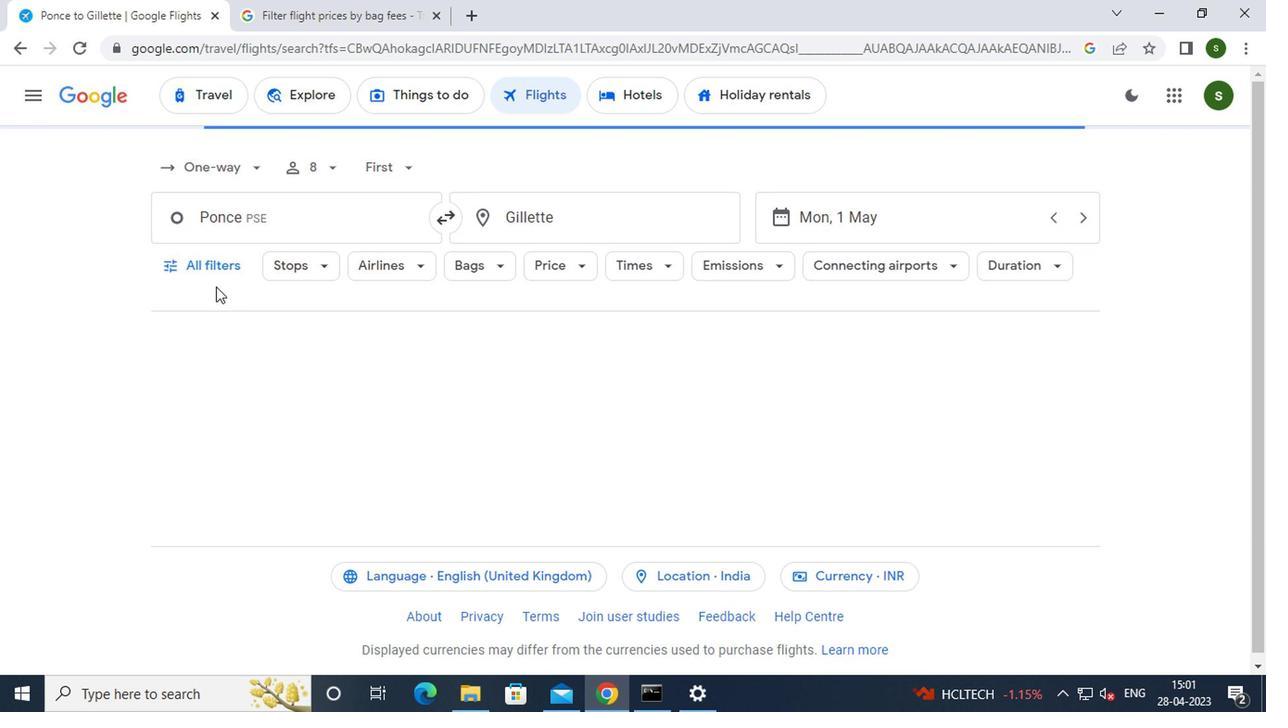 
Action: Mouse pressed left at (199, 264)
Screenshot: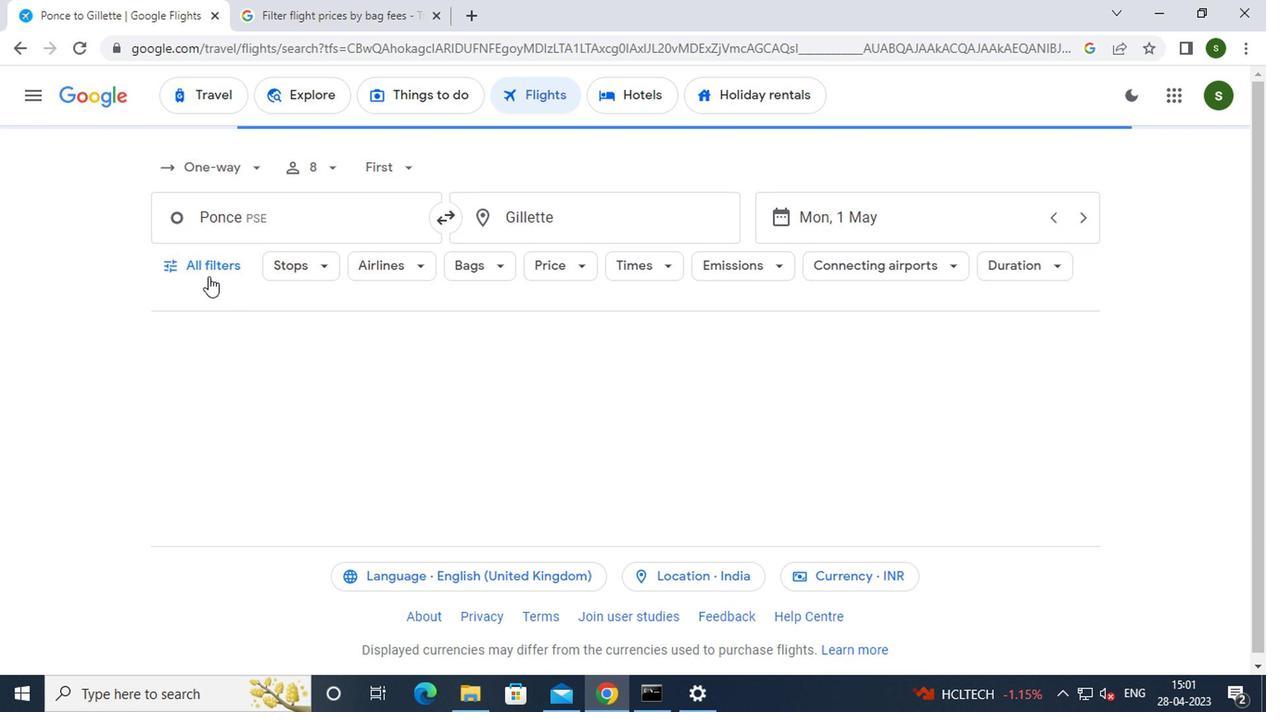 
Action: Mouse moved to (332, 434)
Screenshot: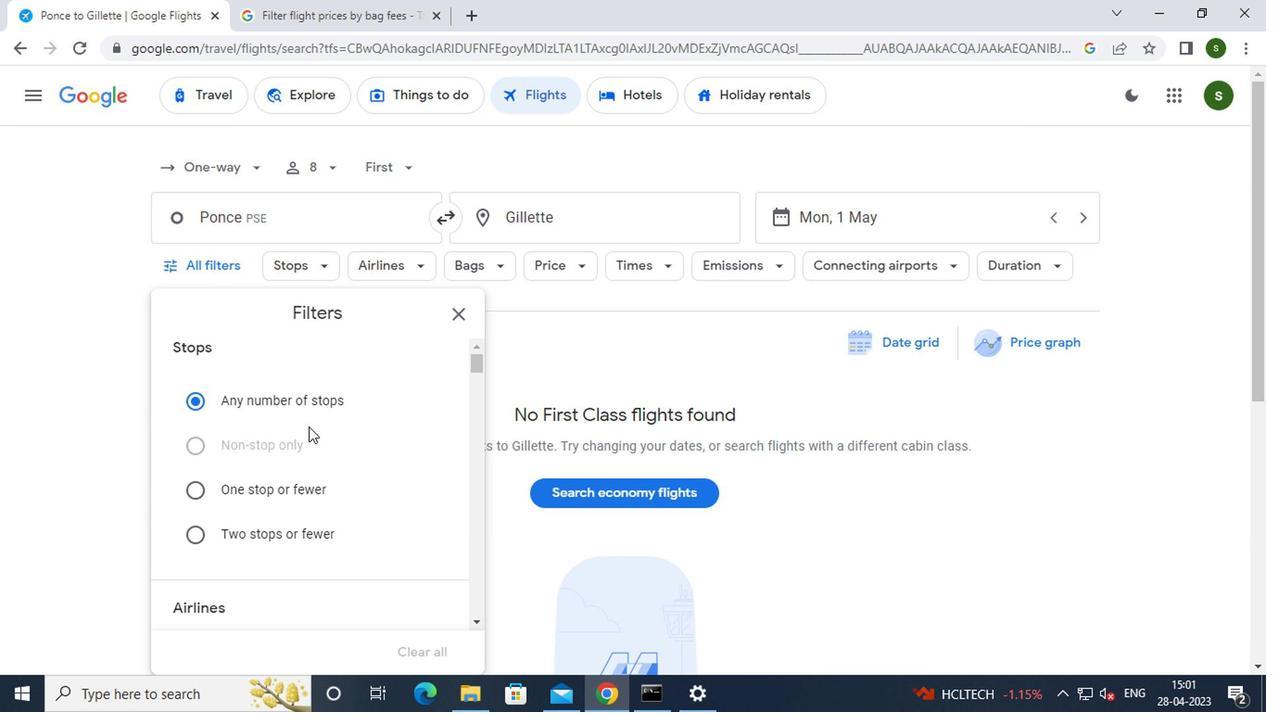 
Action: Mouse scrolled (332, 433) with delta (0, -1)
Screenshot: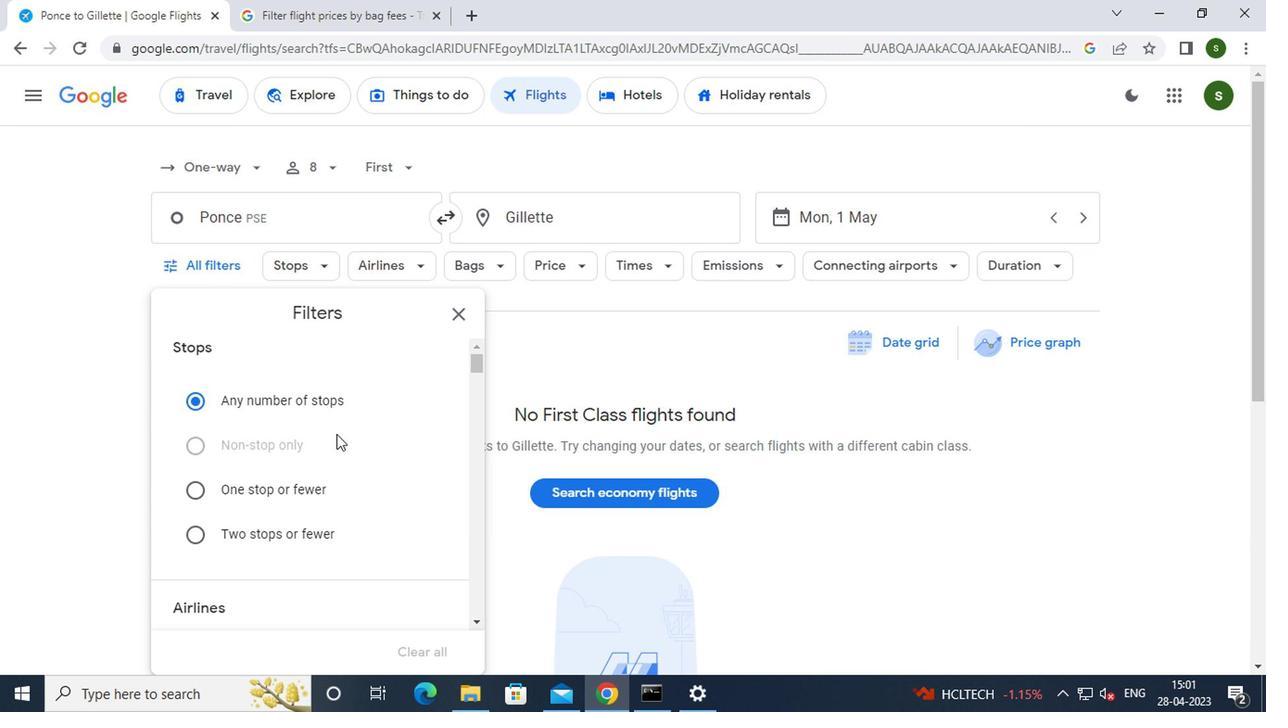 
Action: Mouse scrolled (332, 433) with delta (0, -1)
Screenshot: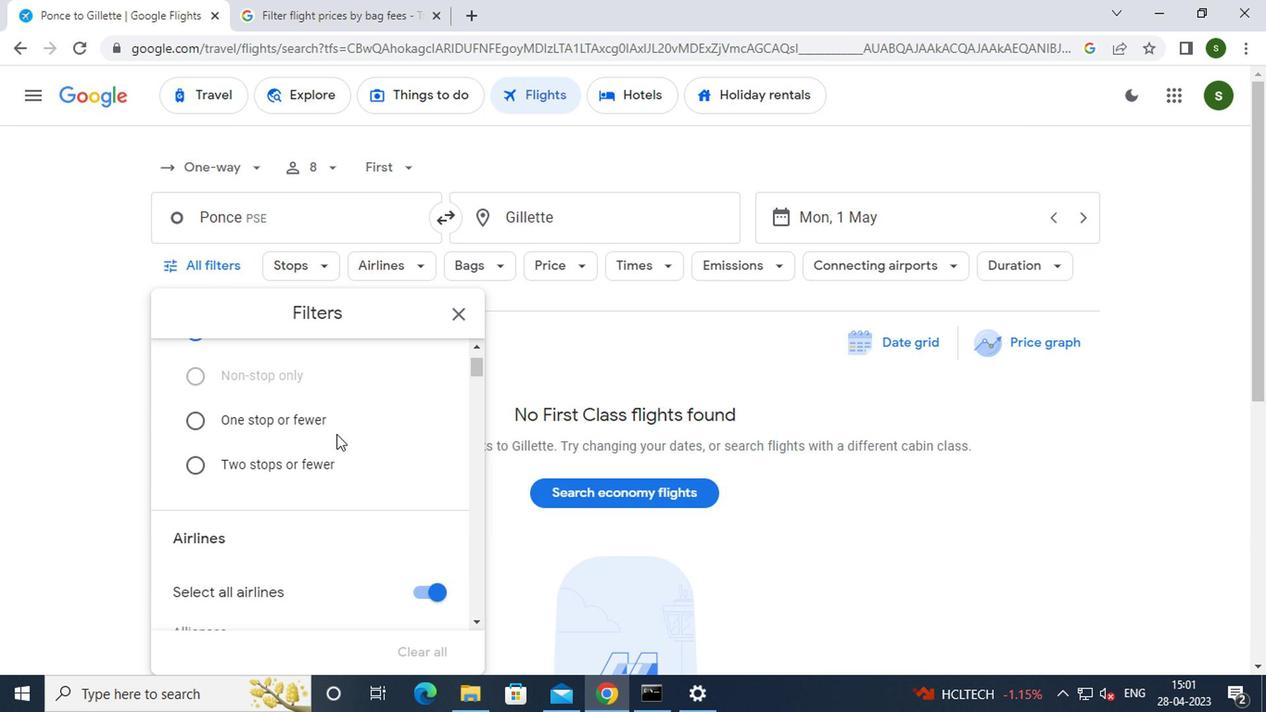 
Action: Mouse moved to (429, 481)
Screenshot: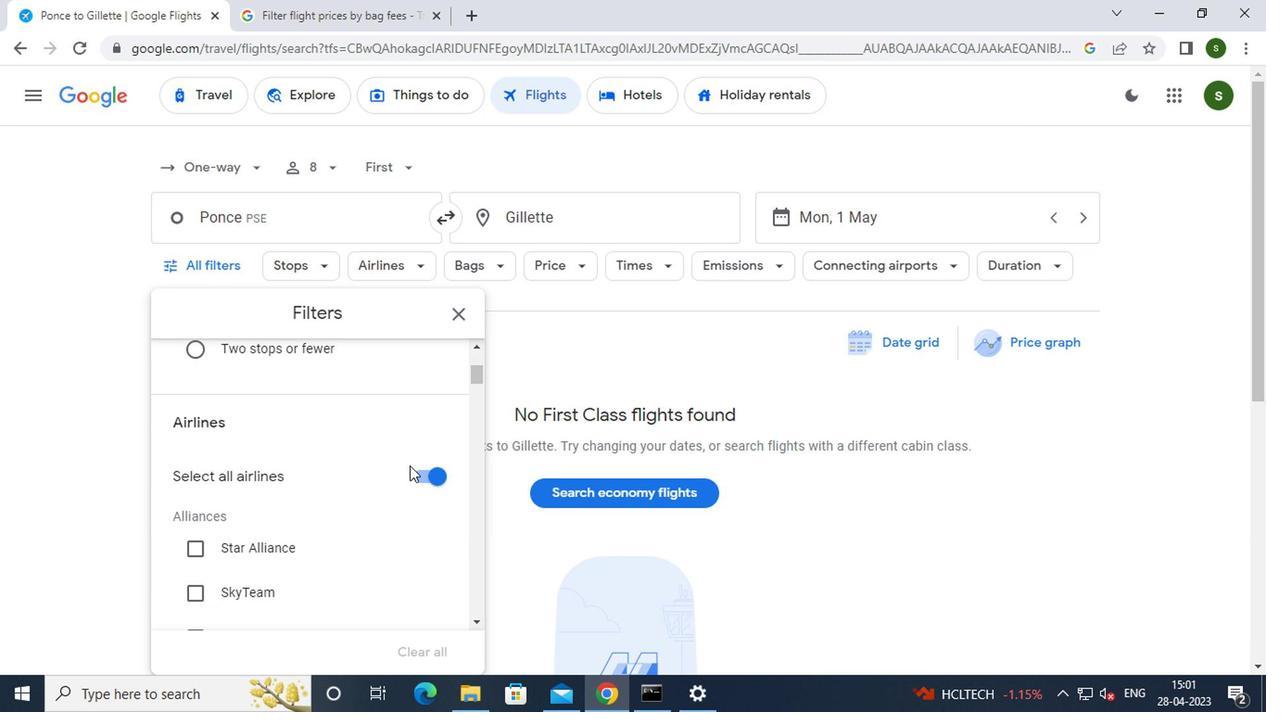 
Action: Mouse pressed left at (429, 481)
Screenshot: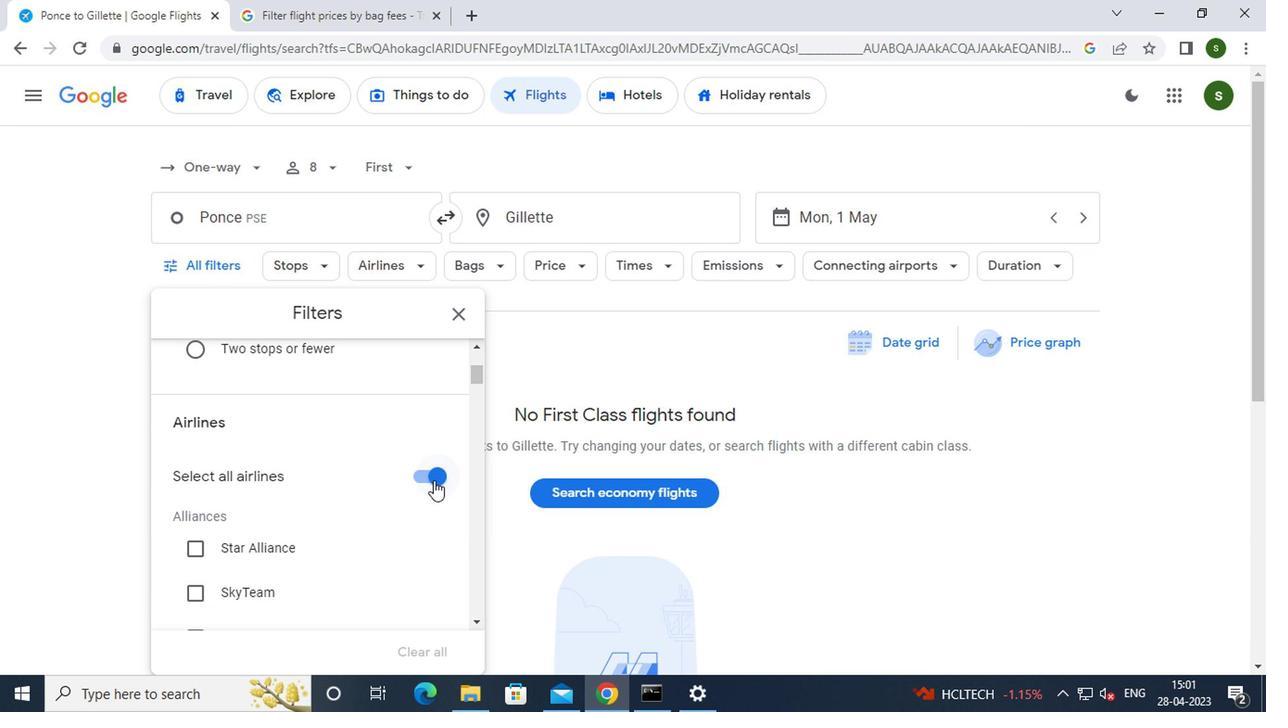 
Action: Mouse moved to (336, 453)
Screenshot: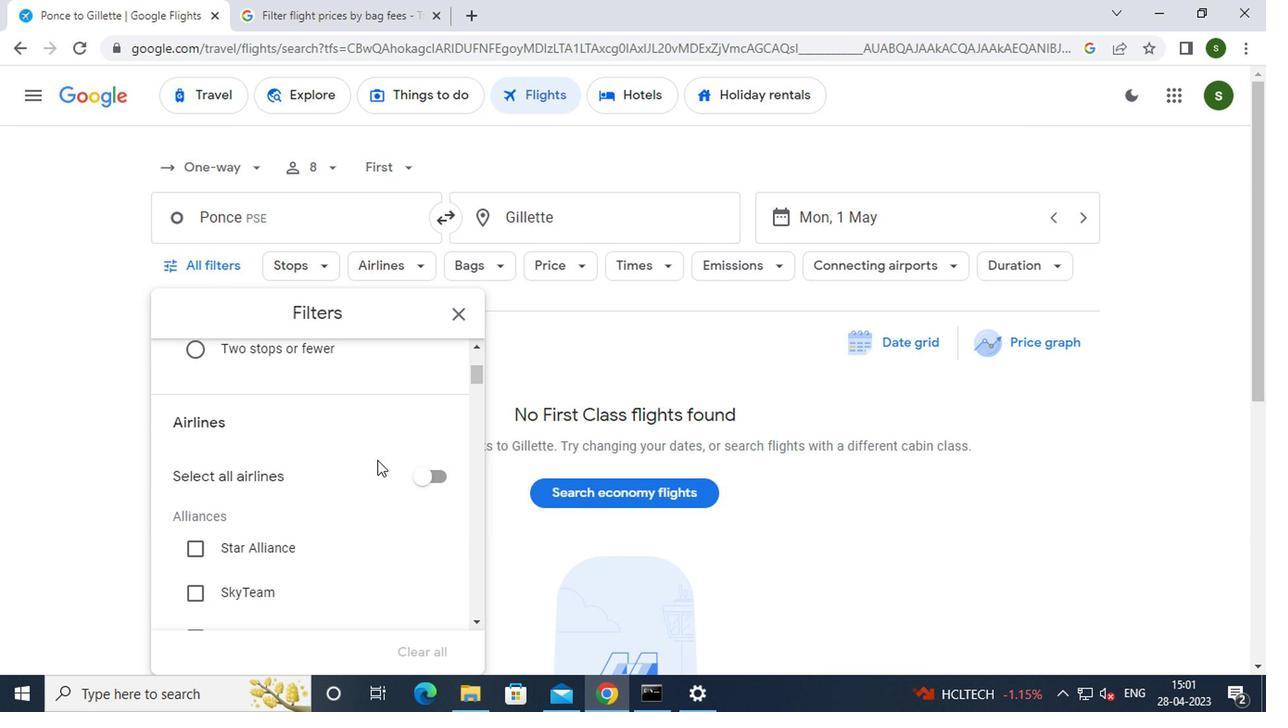 
Action: Mouse scrolled (336, 452) with delta (0, 0)
Screenshot: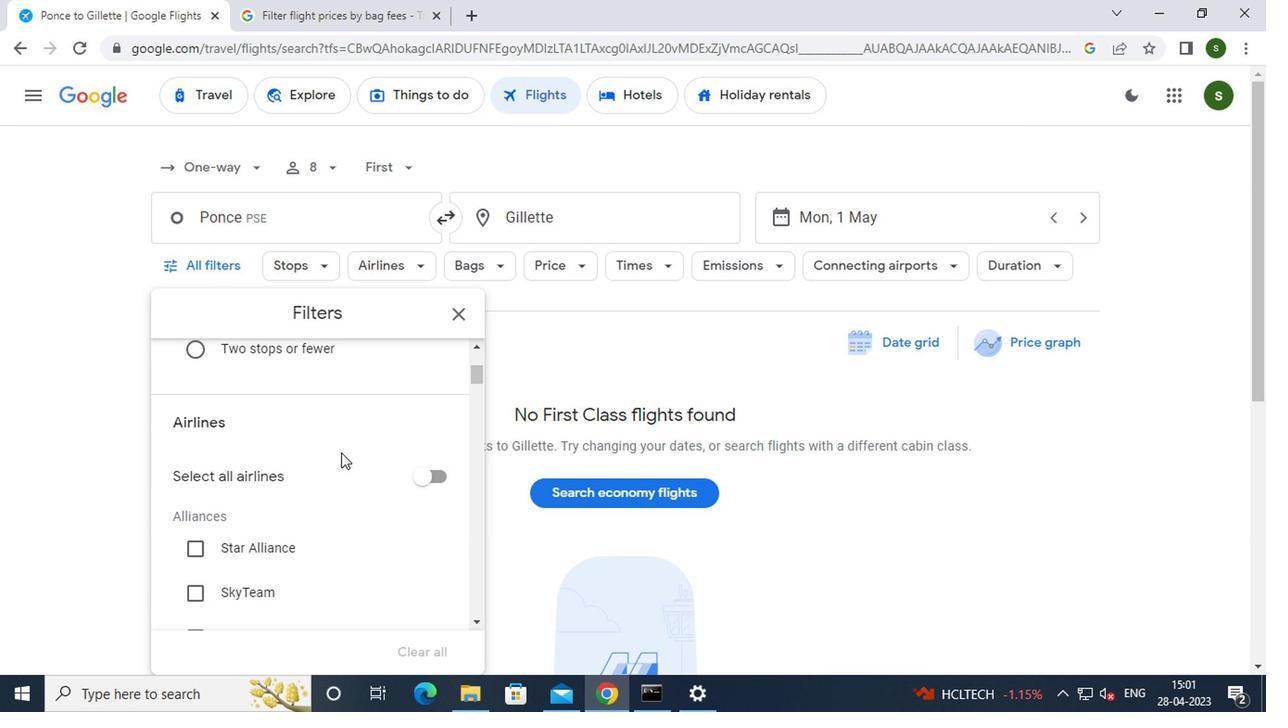 
Action: Mouse scrolled (336, 452) with delta (0, 0)
Screenshot: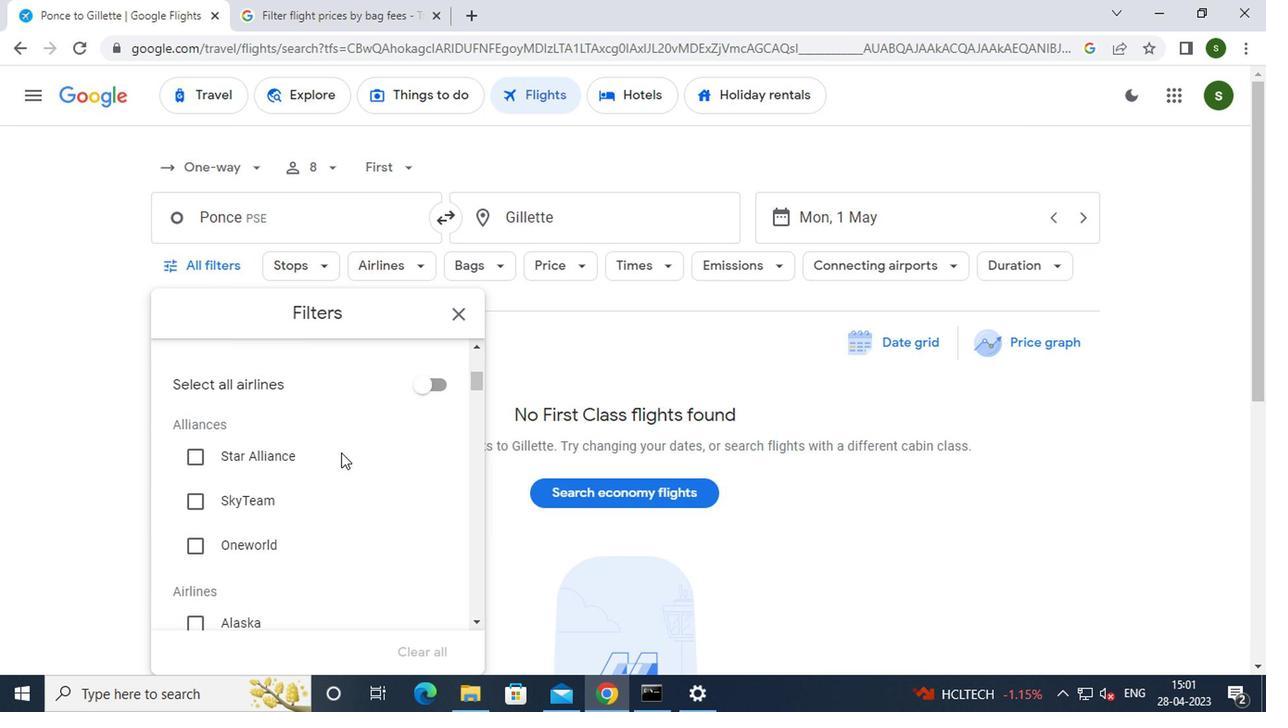 
Action: Mouse scrolled (336, 452) with delta (0, 0)
Screenshot: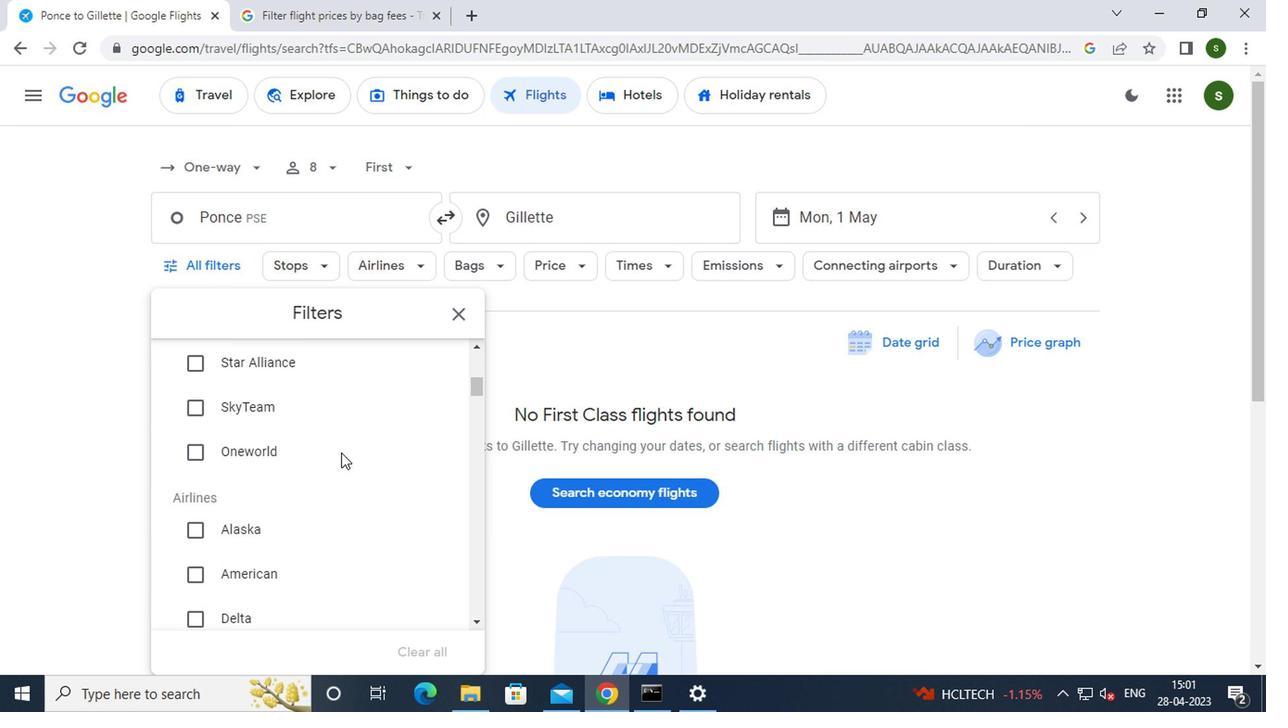 
Action: Mouse moved to (237, 430)
Screenshot: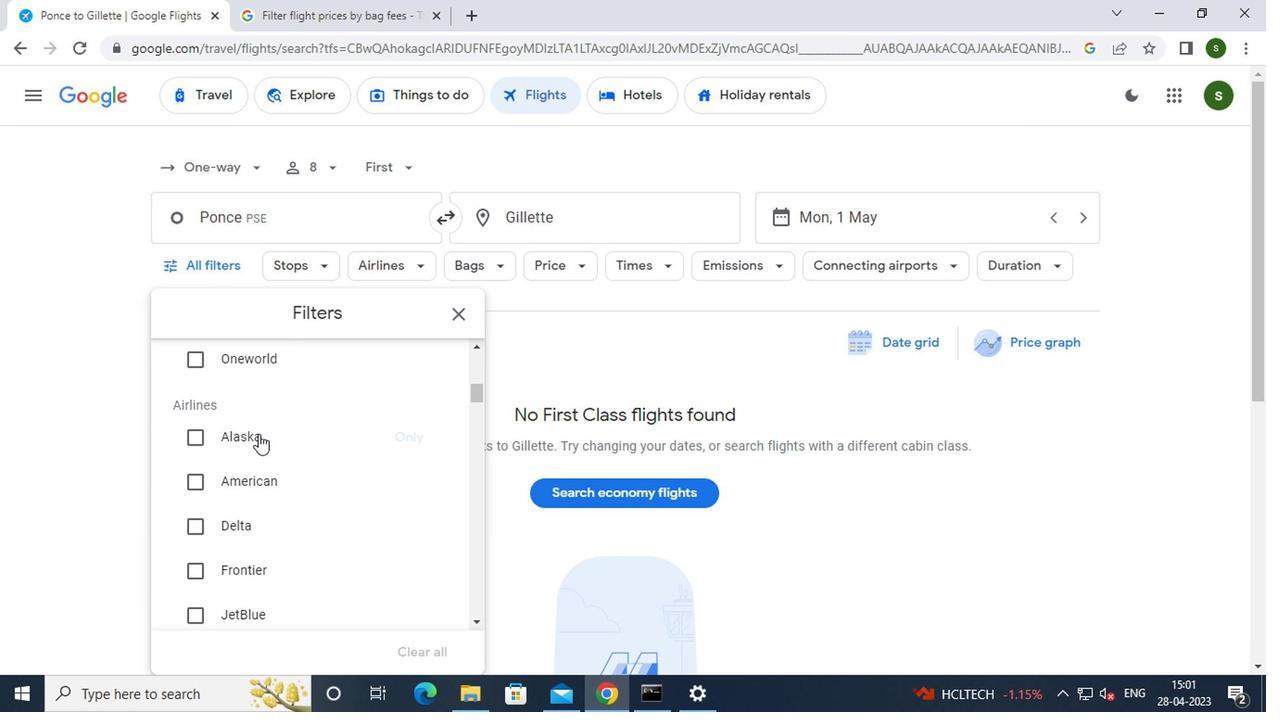 
Action: Mouse pressed left at (237, 430)
Screenshot: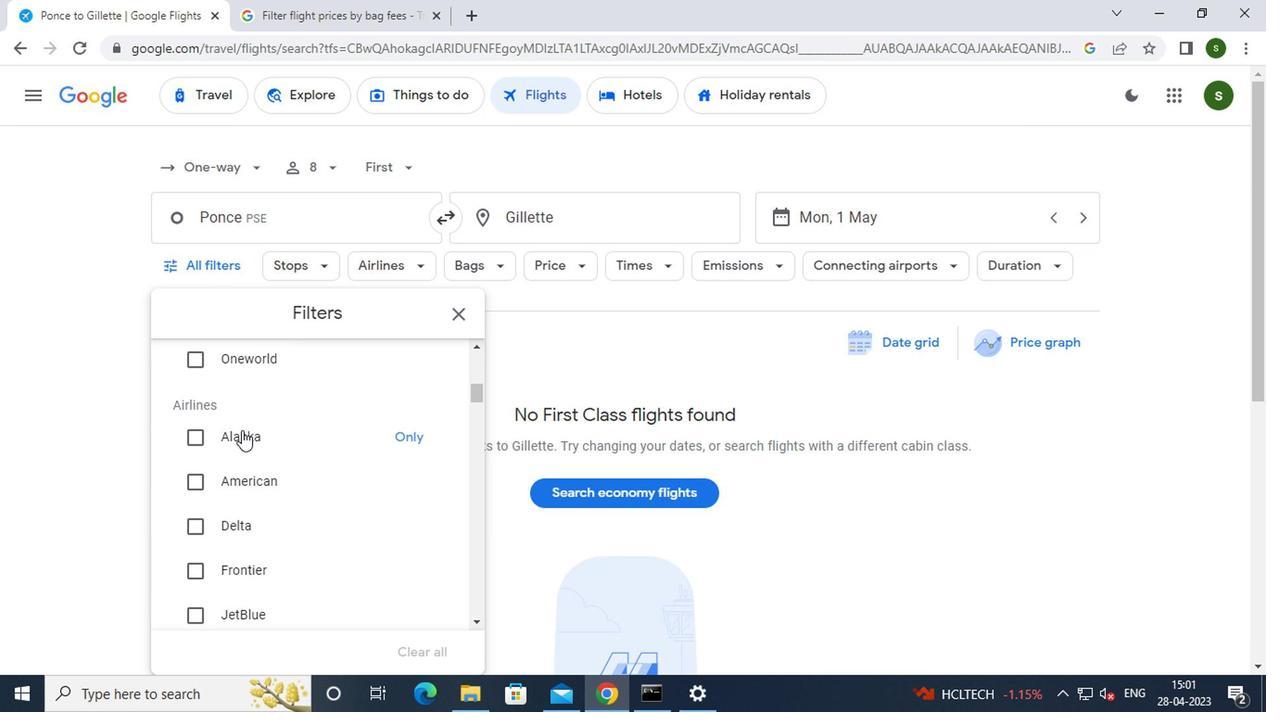 
Action: Mouse moved to (357, 460)
Screenshot: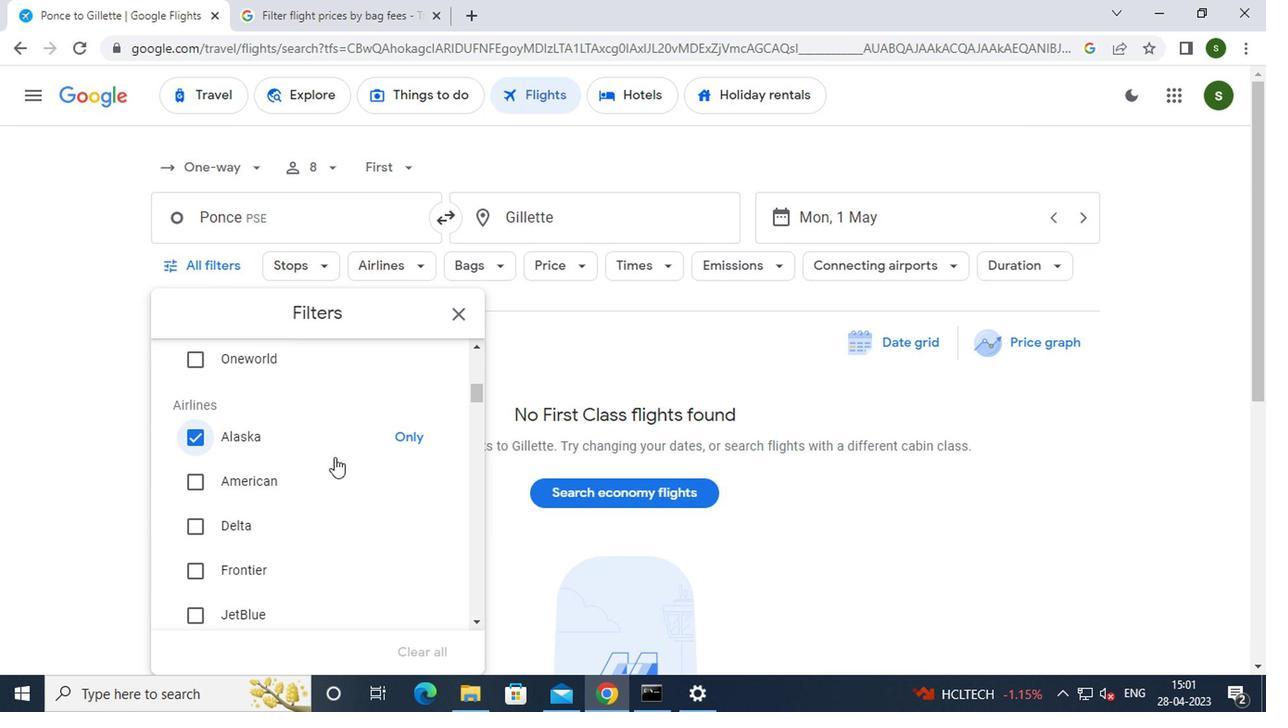 
Action: Mouse scrolled (357, 459) with delta (0, -1)
Screenshot: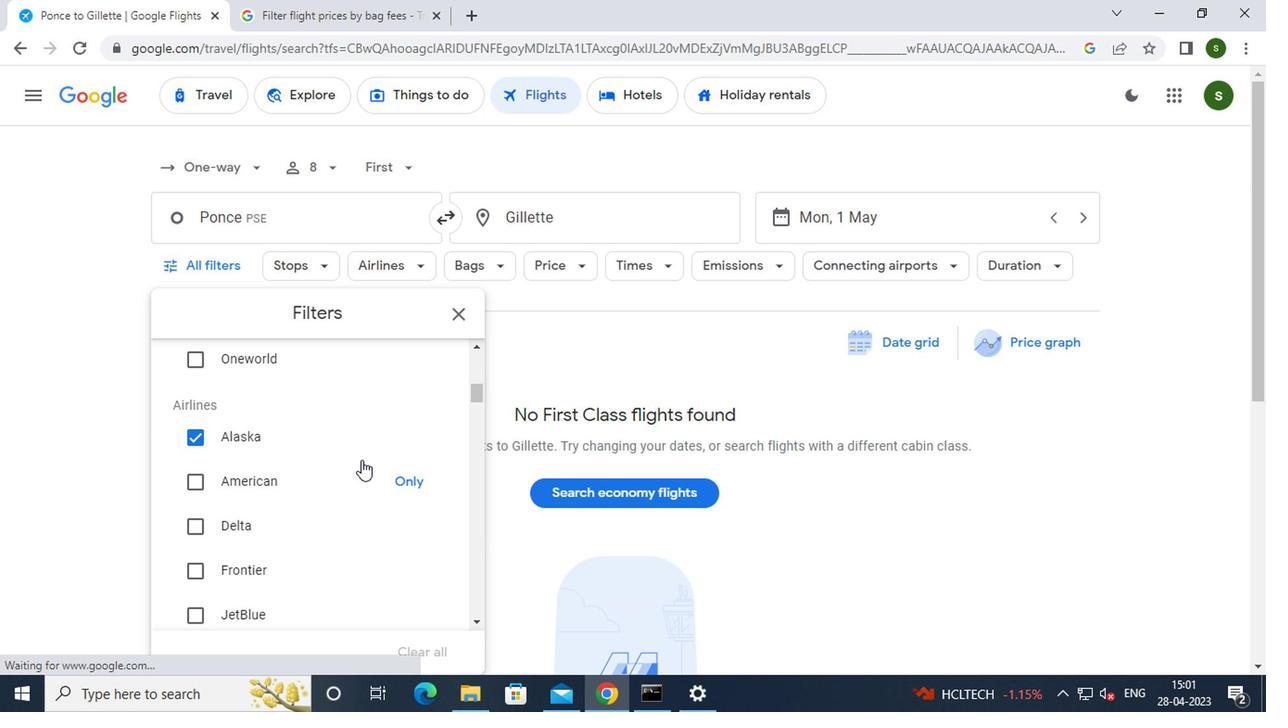 
Action: Mouse scrolled (357, 459) with delta (0, -1)
Screenshot: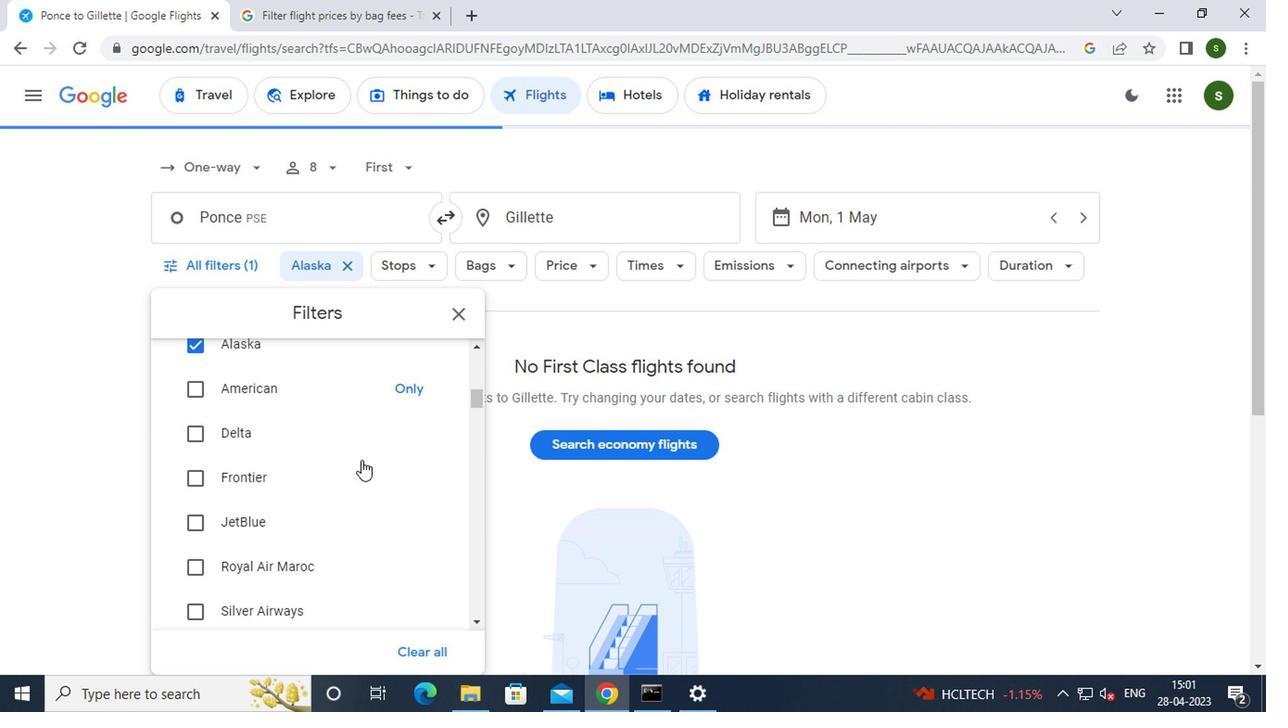 
Action: Mouse scrolled (357, 459) with delta (0, -1)
Screenshot: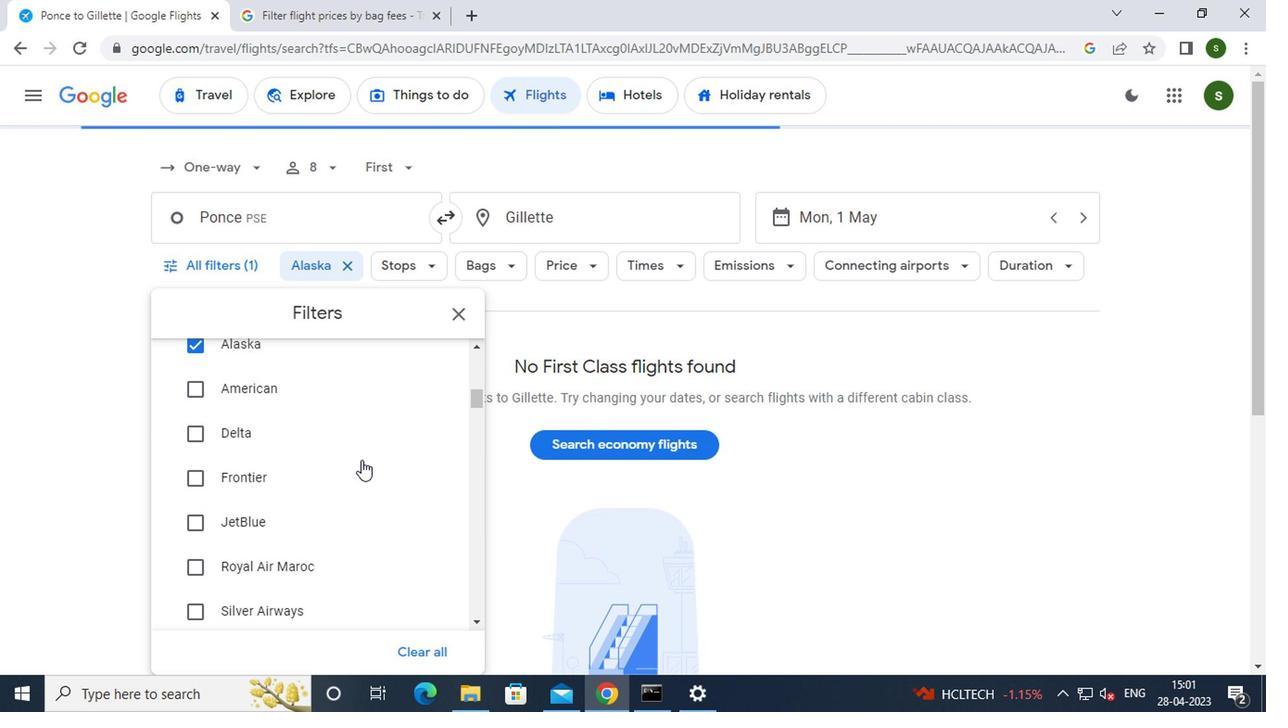 
Action: Mouse scrolled (357, 459) with delta (0, -1)
Screenshot: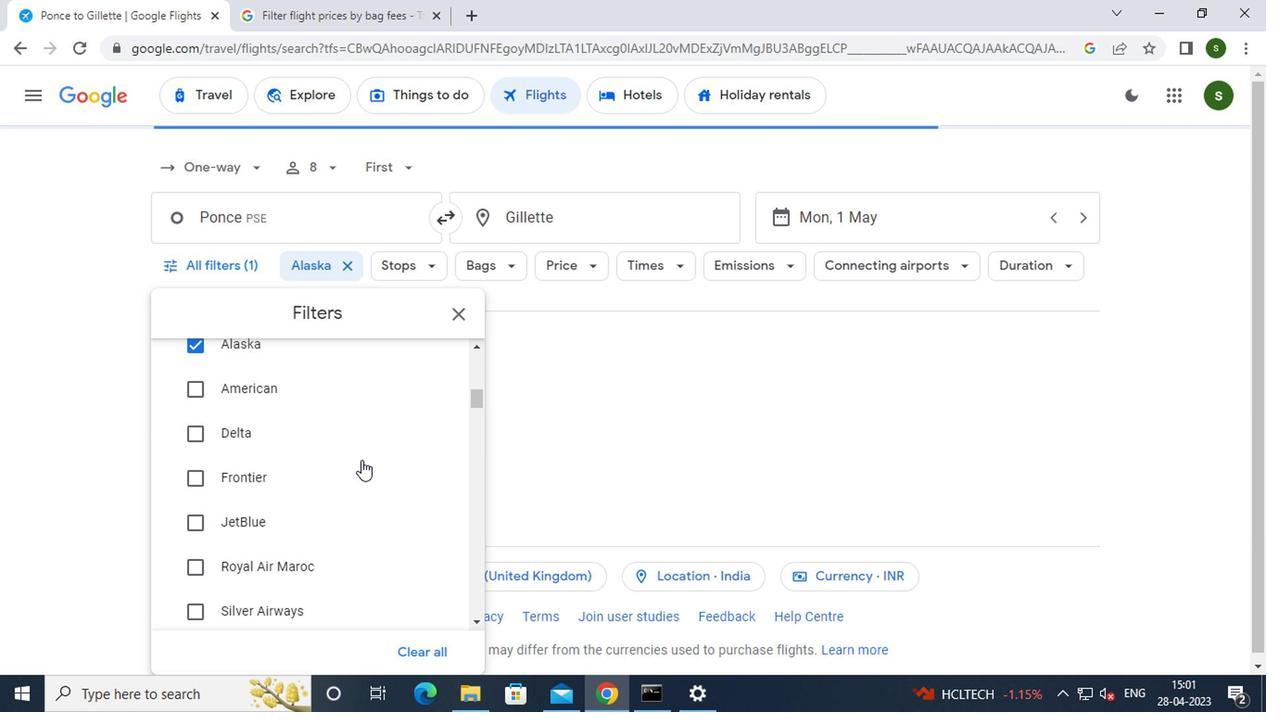 
Action: Mouse scrolled (357, 459) with delta (0, -1)
Screenshot: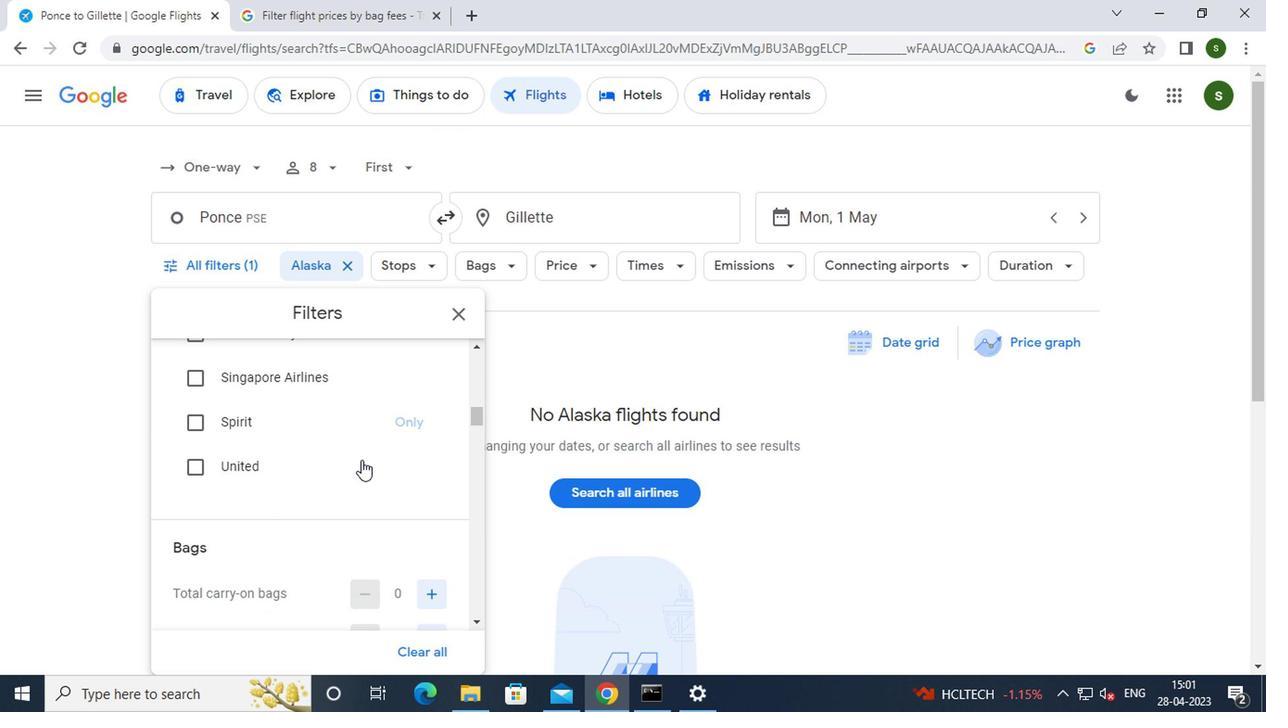 
Action: Mouse scrolled (357, 459) with delta (0, -1)
Screenshot: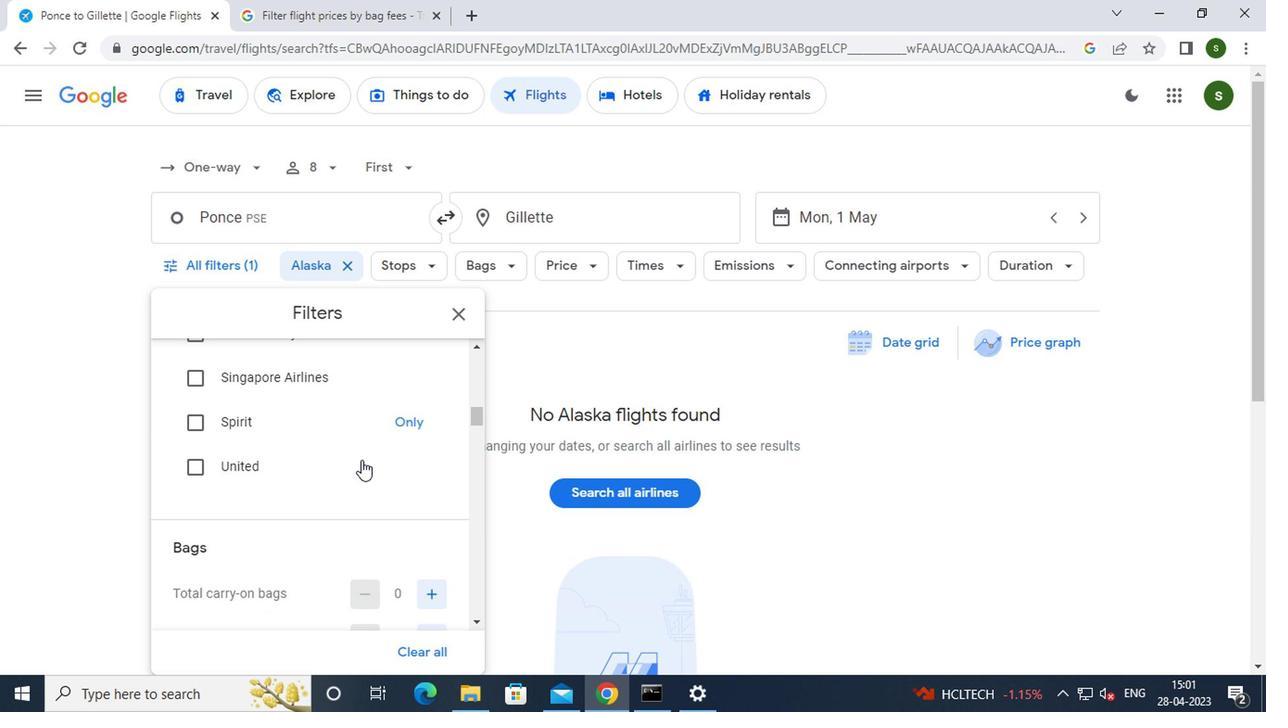 
Action: Mouse moved to (427, 451)
Screenshot: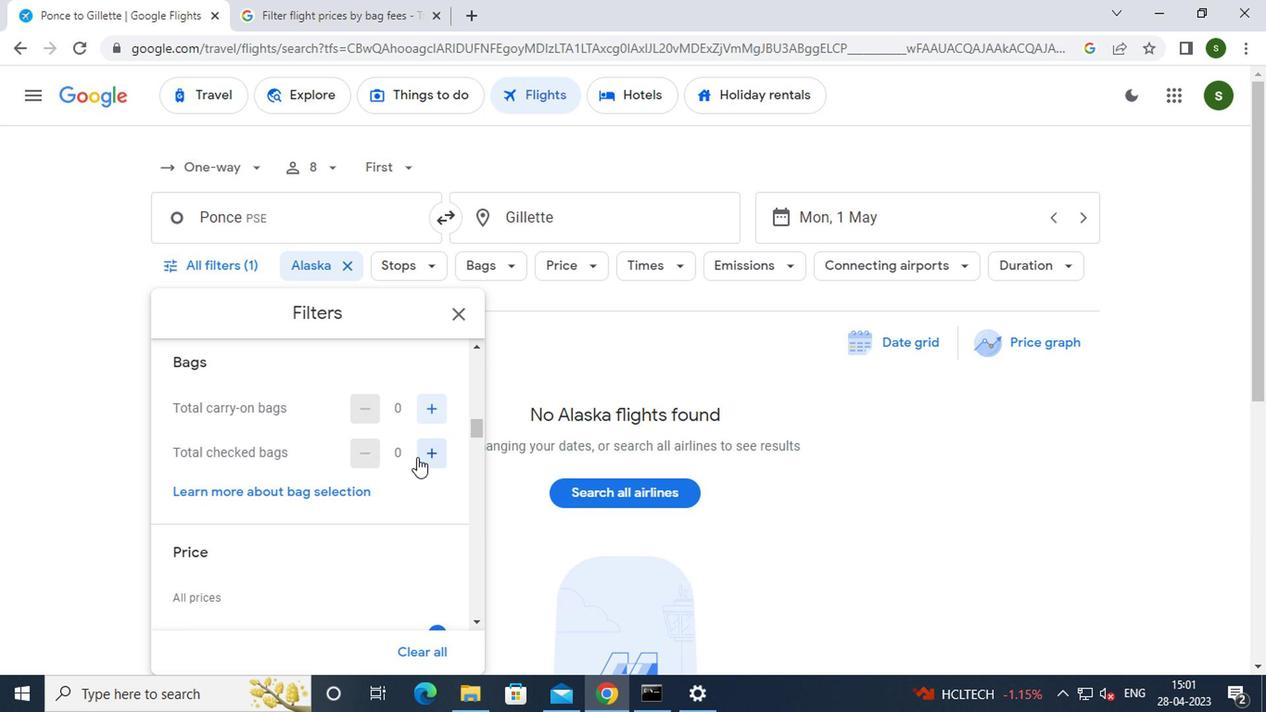 
Action: Mouse pressed left at (427, 451)
Screenshot: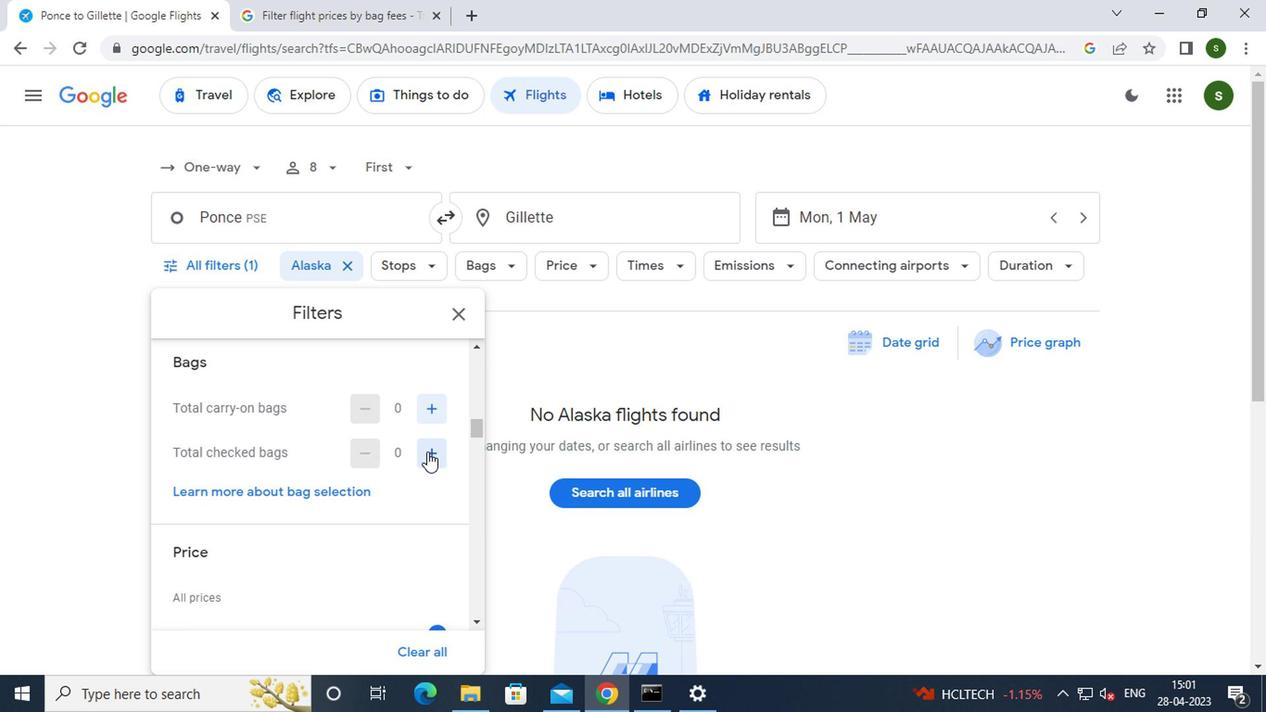 
Action: Mouse moved to (317, 503)
Screenshot: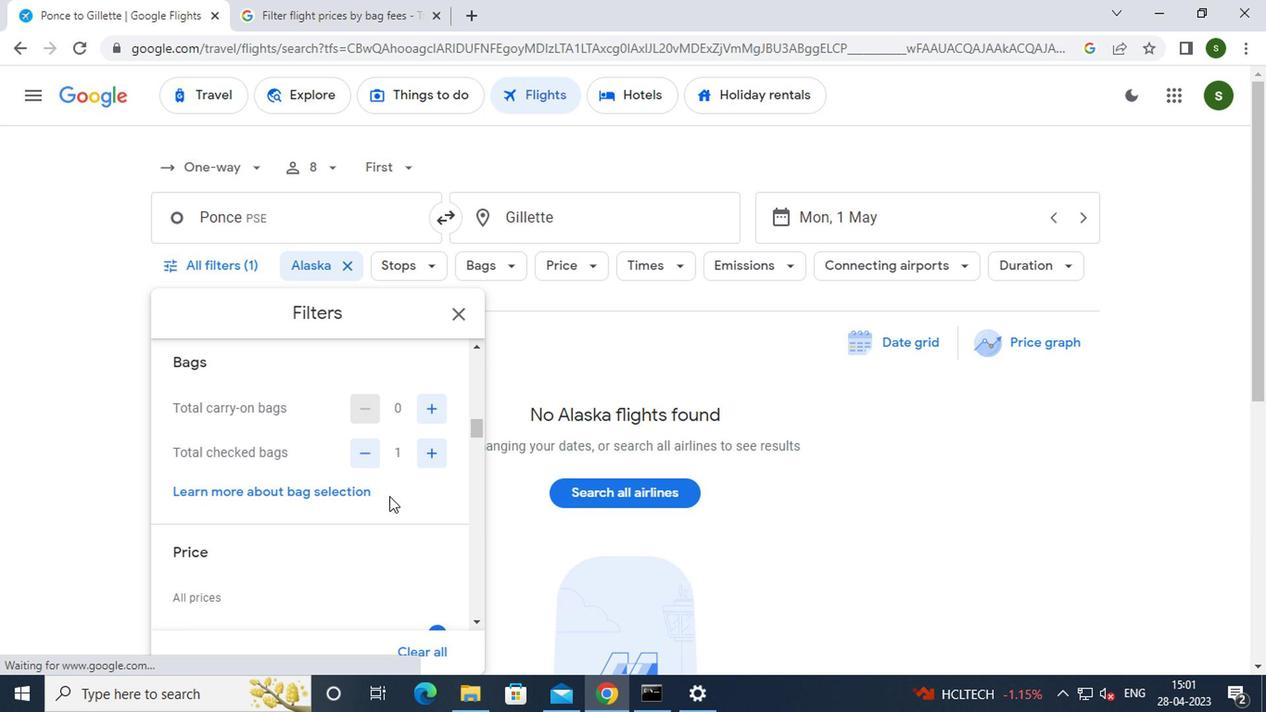 
Action: Mouse scrolled (317, 501) with delta (0, -1)
Screenshot: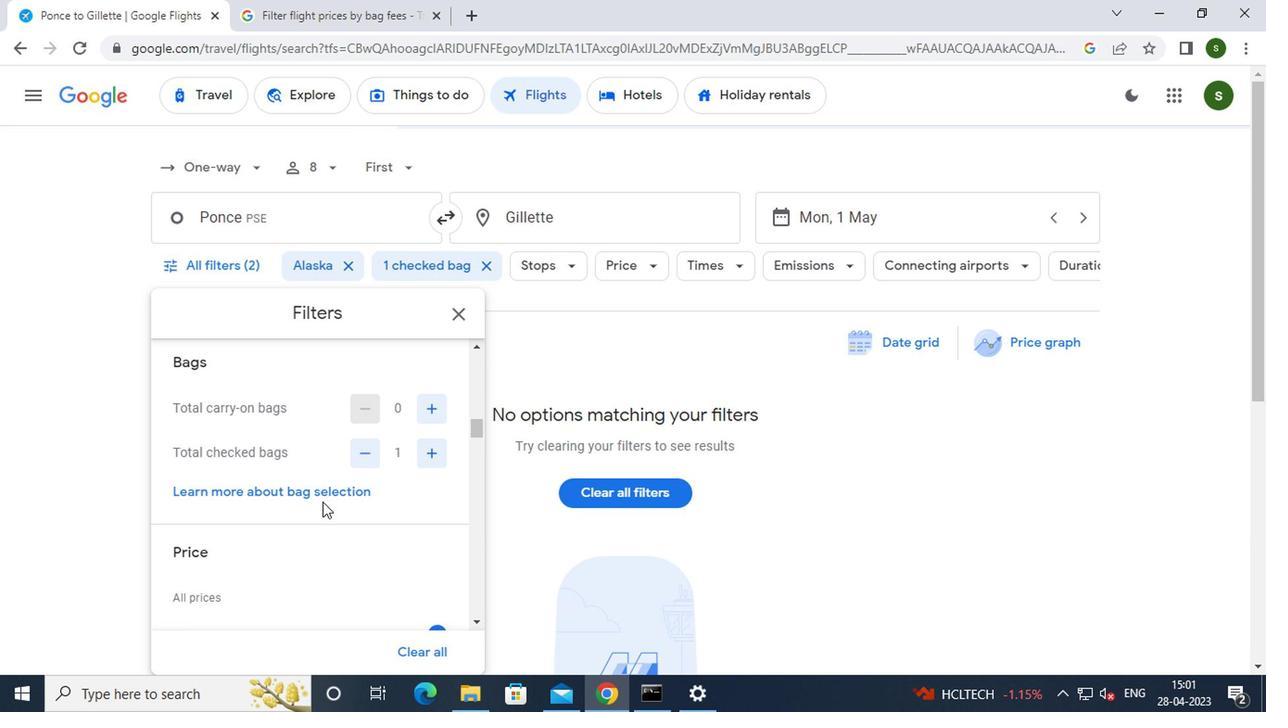 
Action: Mouse scrolled (317, 501) with delta (0, -1)
Screenshot: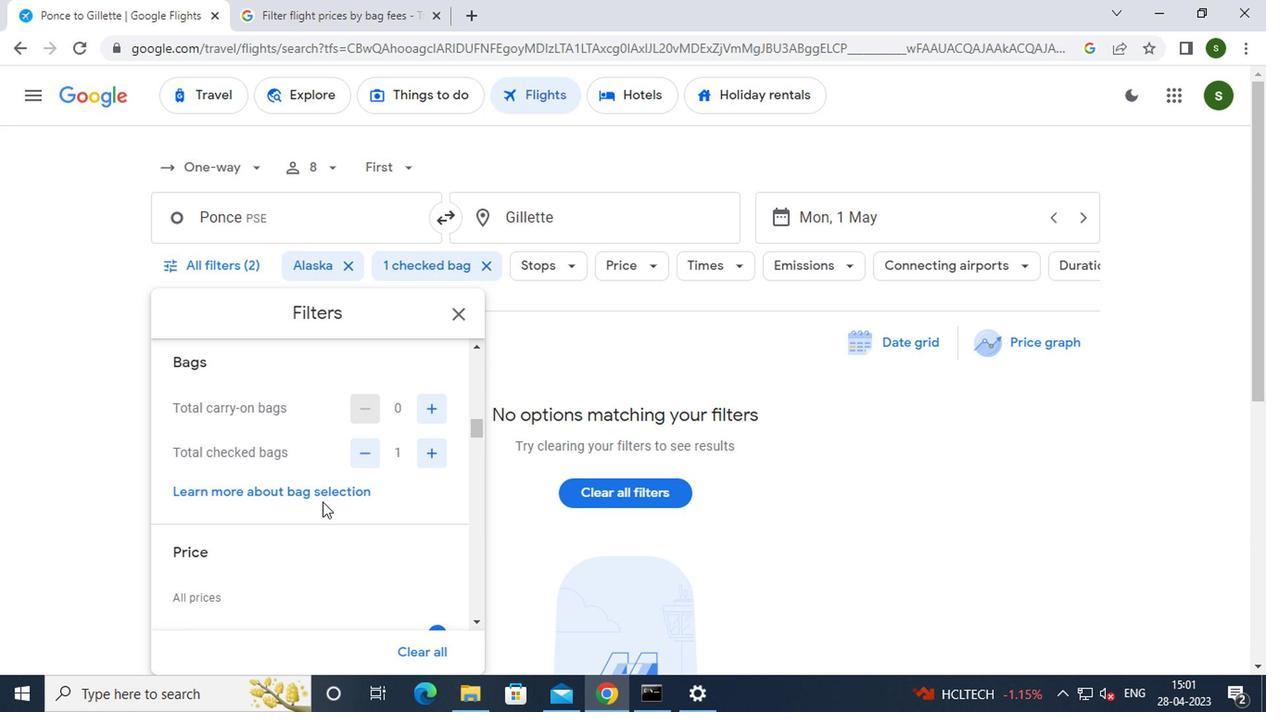 
Action: Mouse moved to (427, 449)
Screenshot: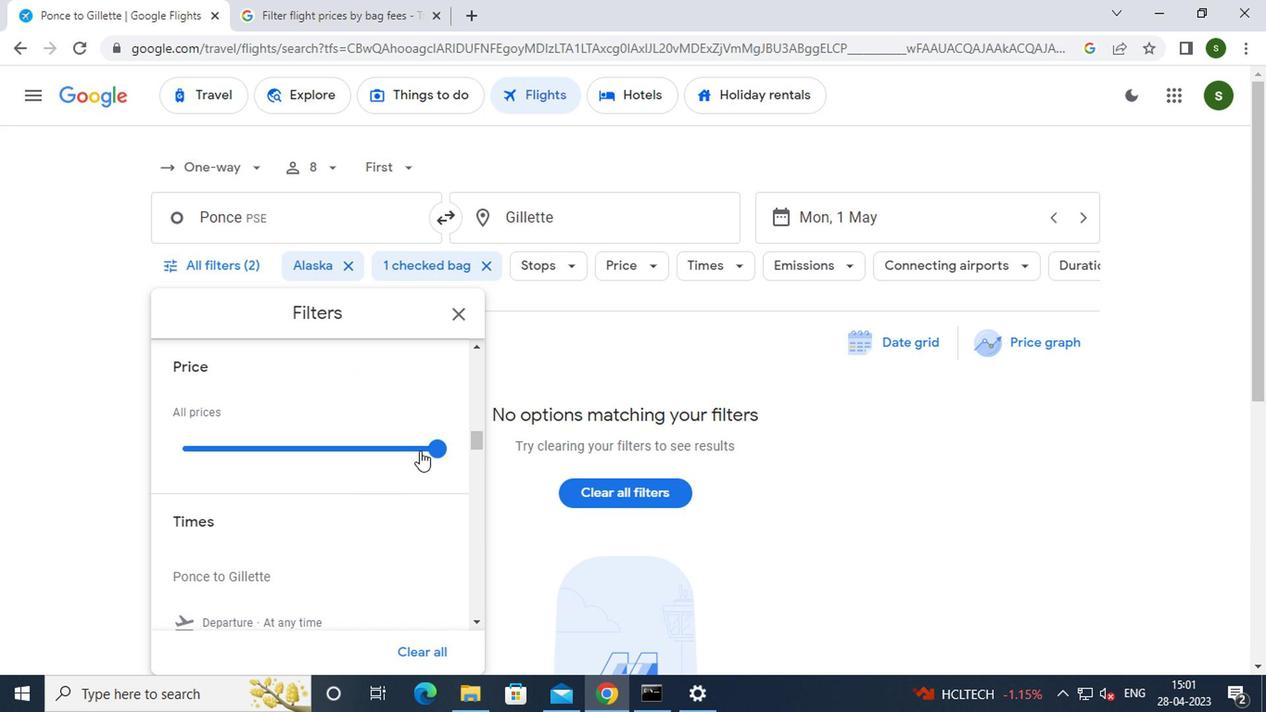 
Action: Mouse pressed left at (427, 449)
Screenshot: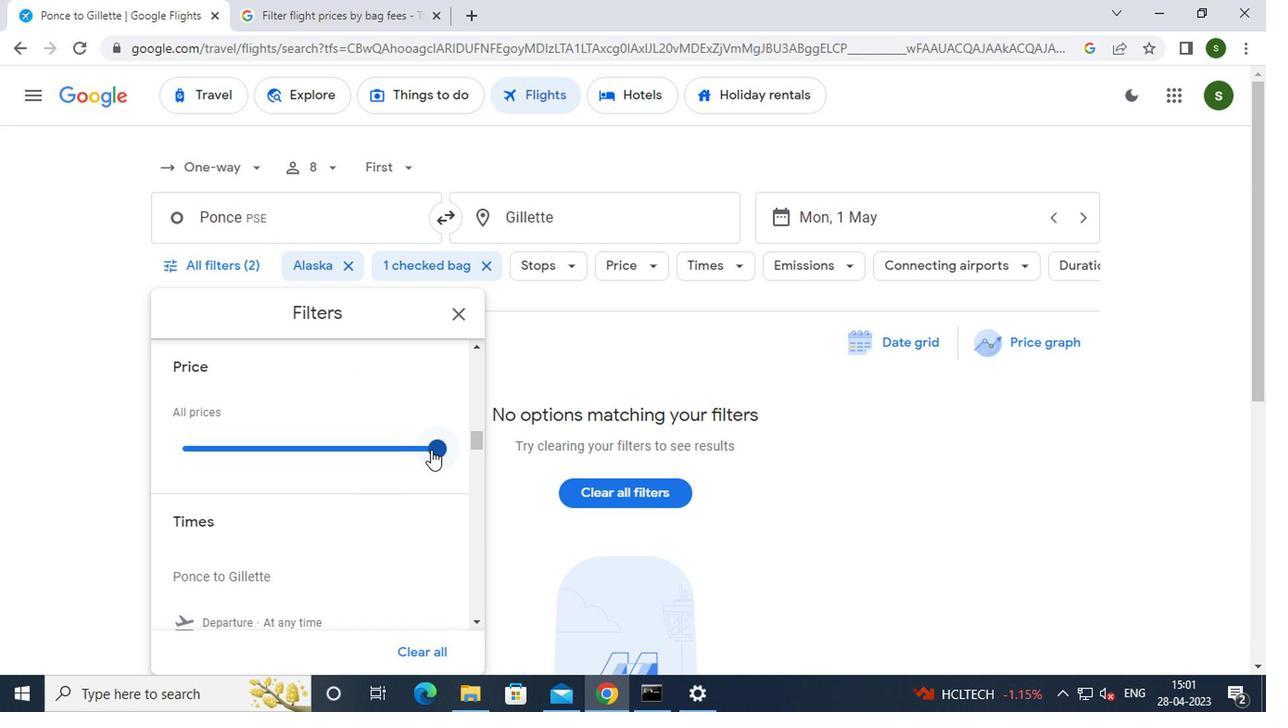
Action: Mouse moved to (354, 503)
Screenshot: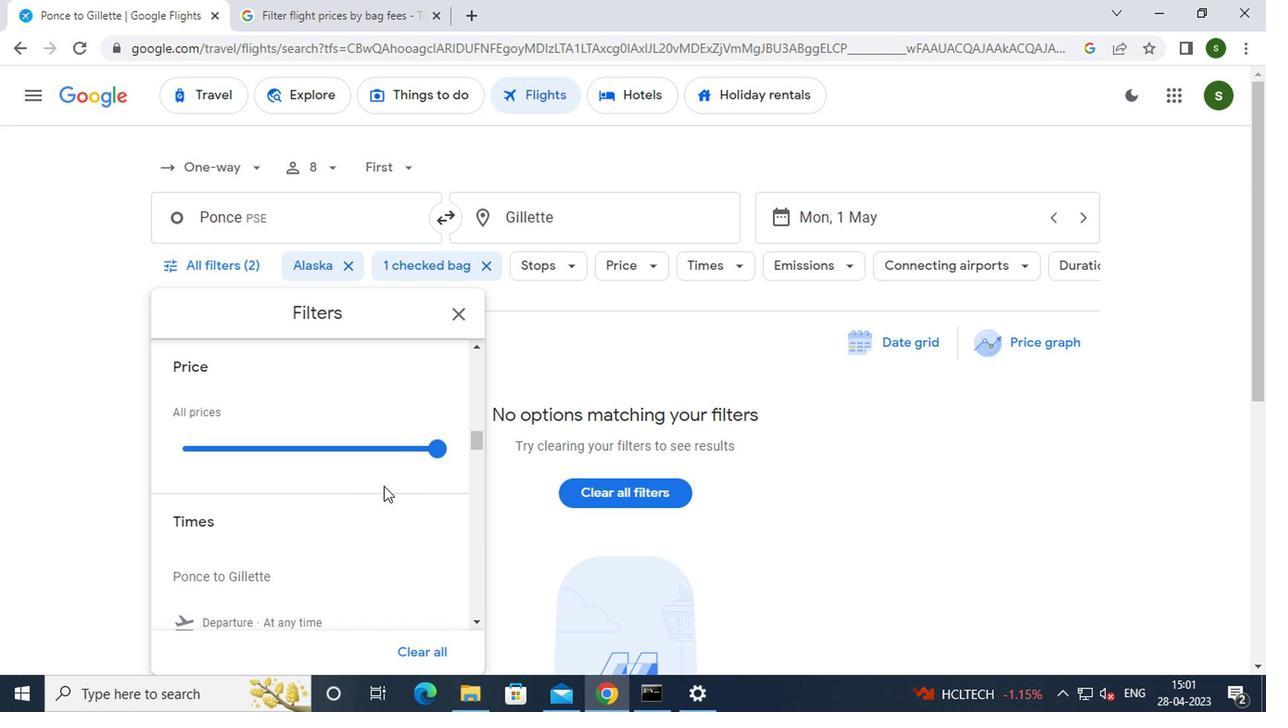 
Action: Mouse scrolled (354, 501) with delta (0, -1)
Screenshot: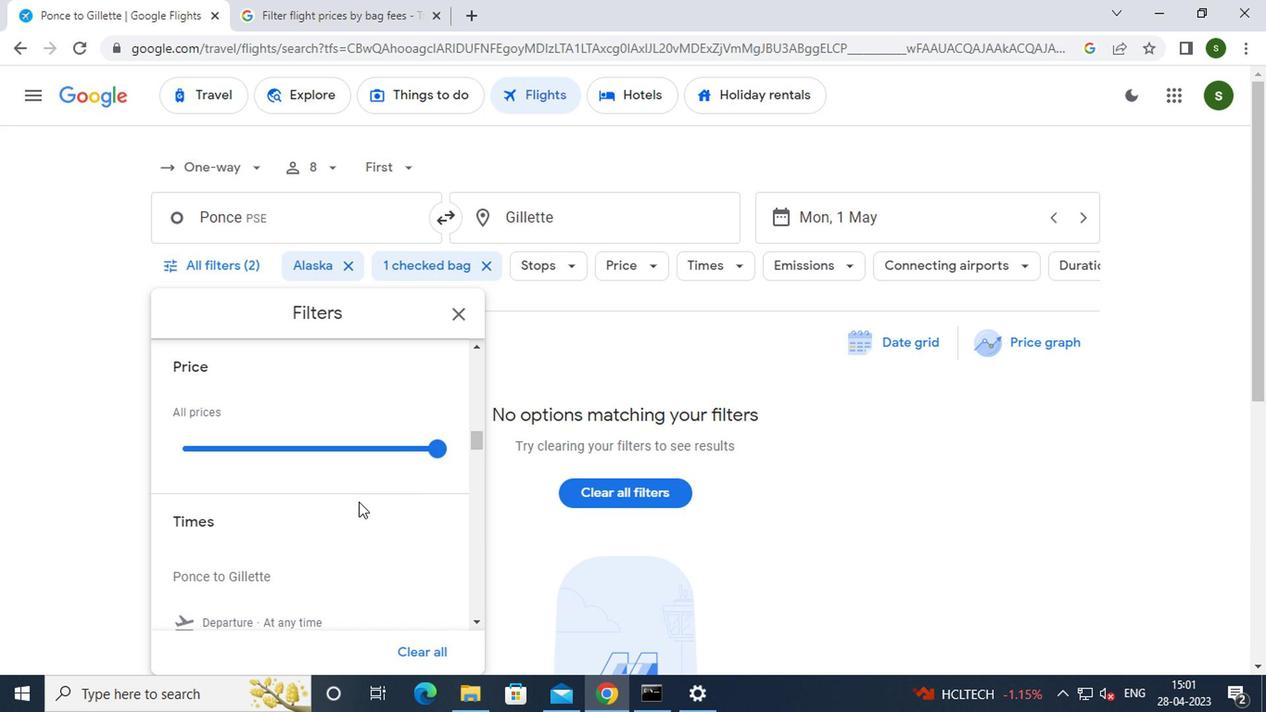 
Action: Mouse scrolled (354, 501) with delta (0, -1)
Screenshot: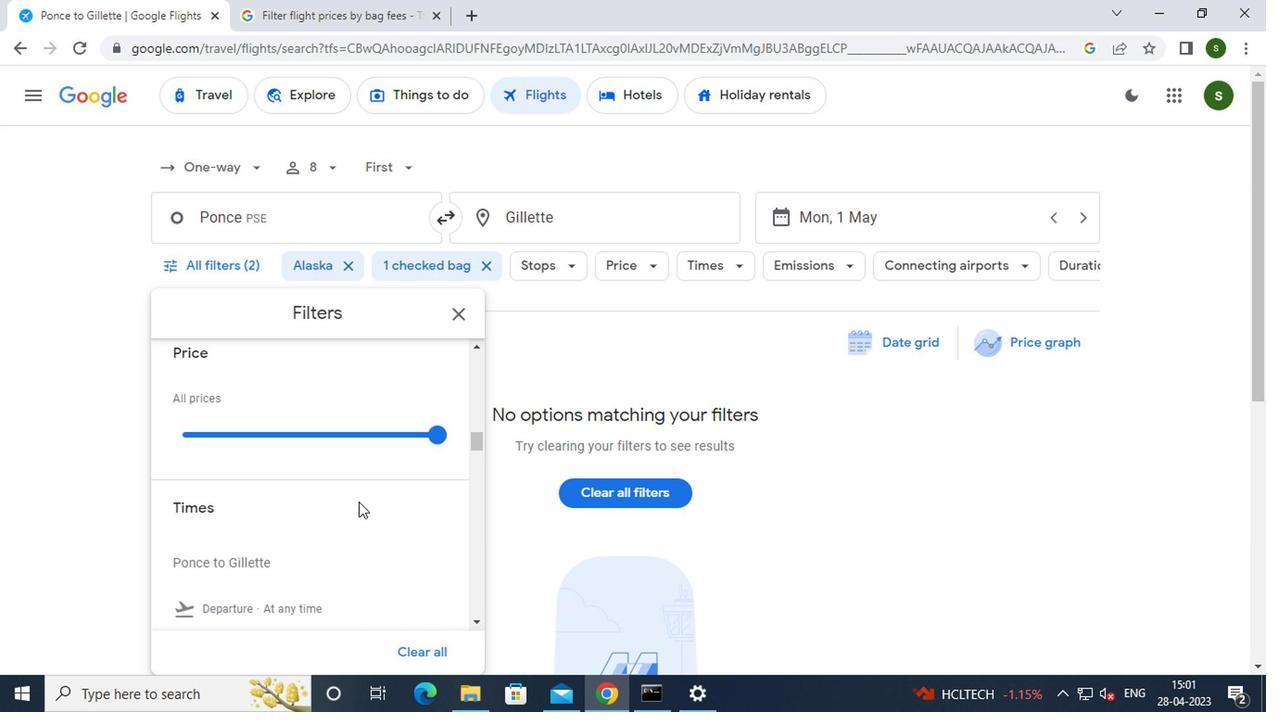 
Action: Mouse moved to (174, 474)
Screenshot: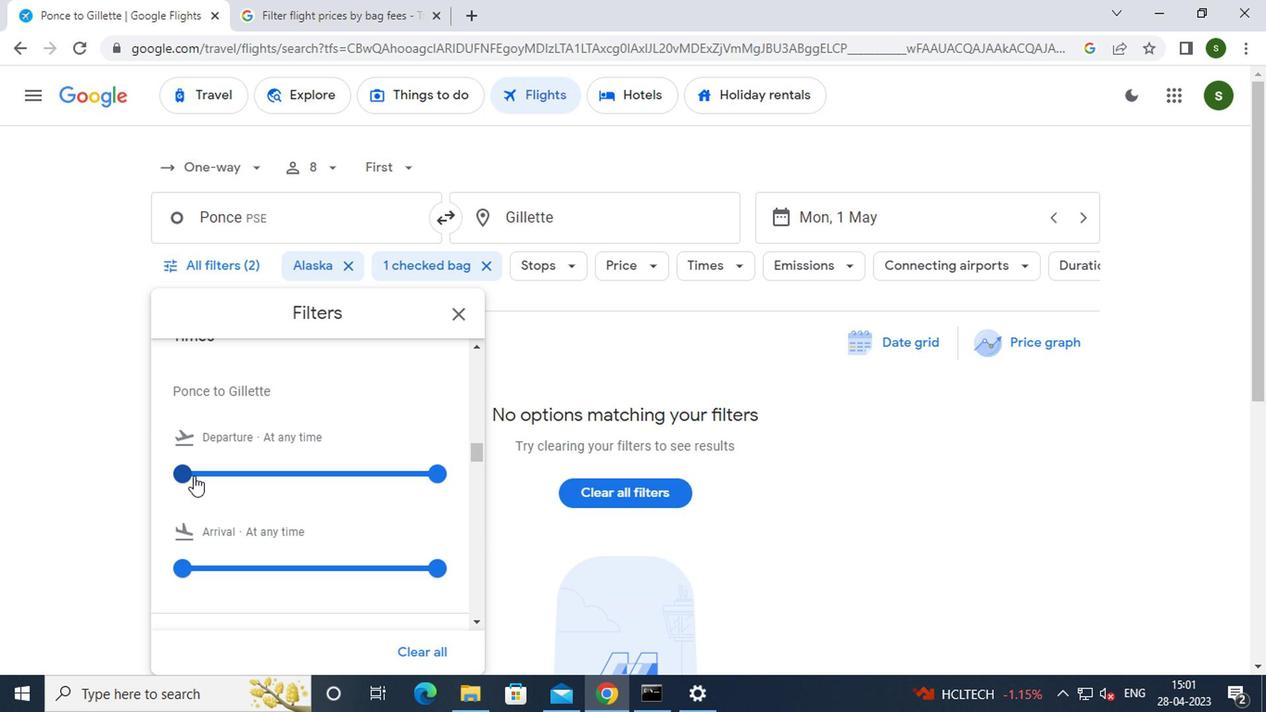 
Action: Mouse pressed left at (174, 474)
Screenshot: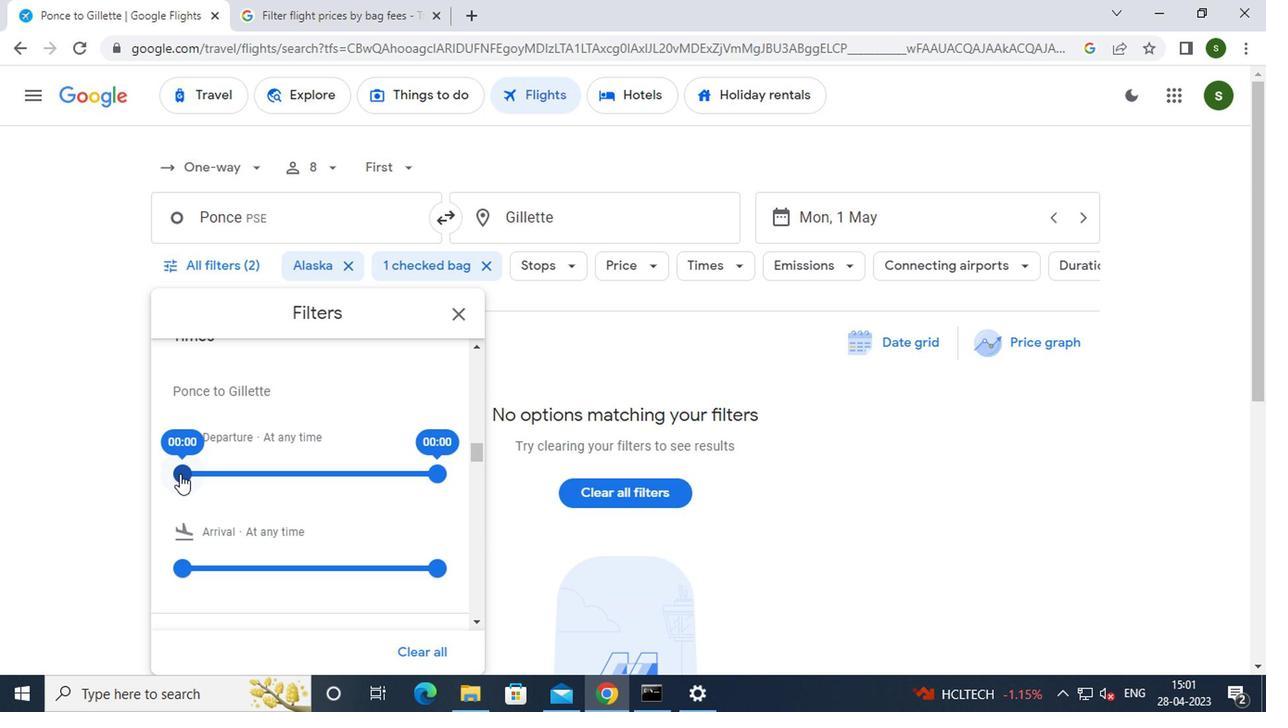 
Action: Mouse moved to (594, 361)
Screenshot: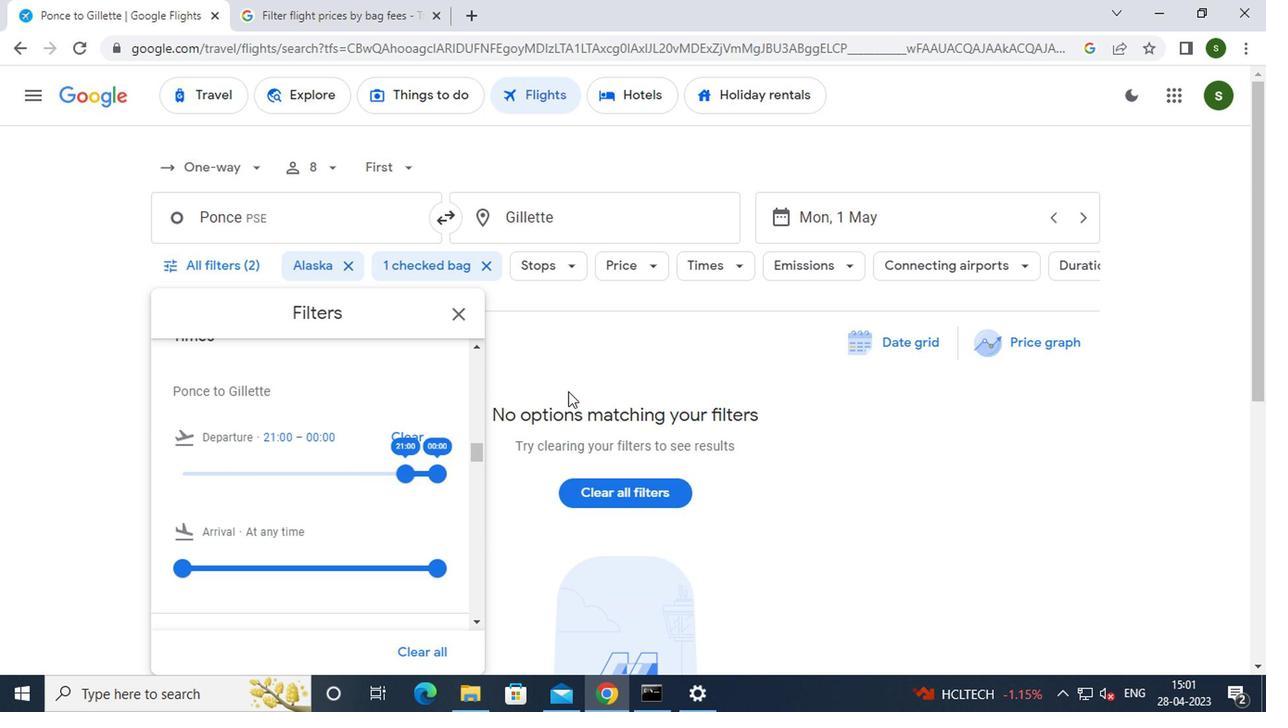
Action: Mouse pressed left at (594, 361)
Screenshot: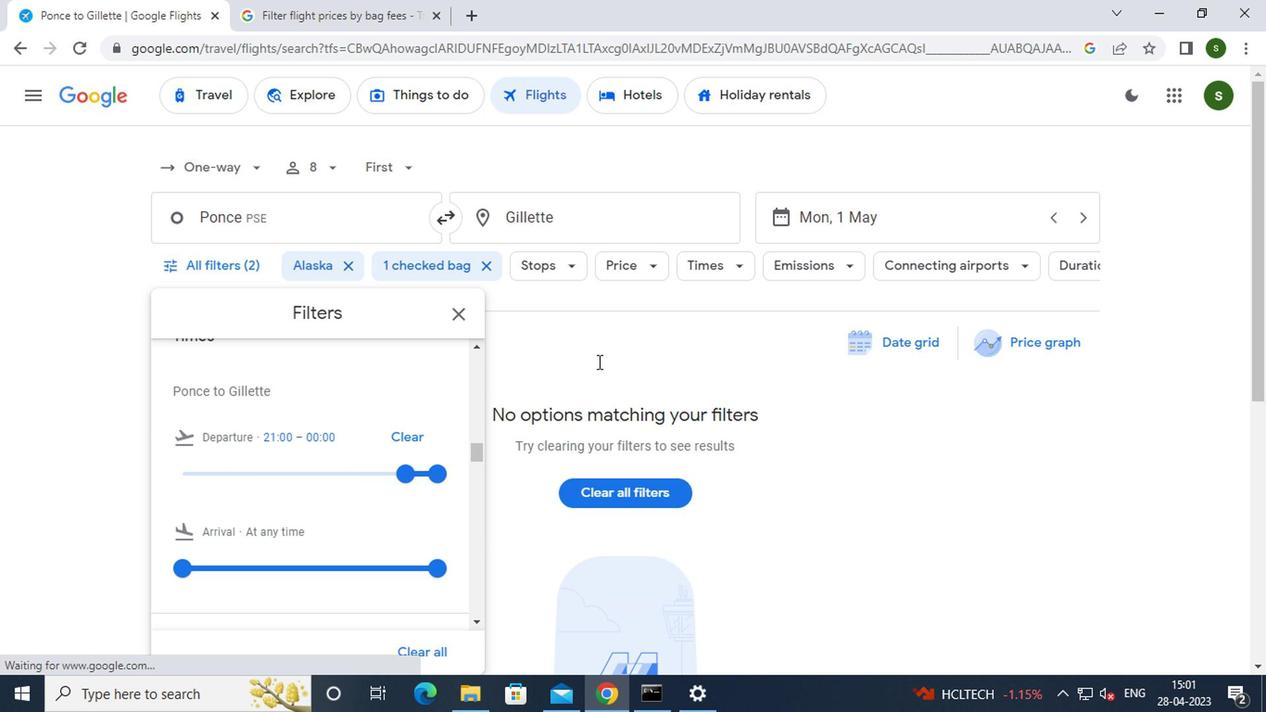 
